 Task: Add Person0000000127 as Team Member of Scrum Project Project0000000064 in Jira. Add Person0000000128 as Team Member of Scrum Project Project0000000064 in Jira. Assign Person0000000125 as Project Lead of Scrum Project Project0000000063 in Jira. Assign Person0000000127 as Project Lead of Scrum Project Project0000000064 in Jira. Create Issue Issue0000000311 in Backlog  in Scrum Project Project0000000063 in Jira
Action: Mouse moved to (249, 68)
Screenshot: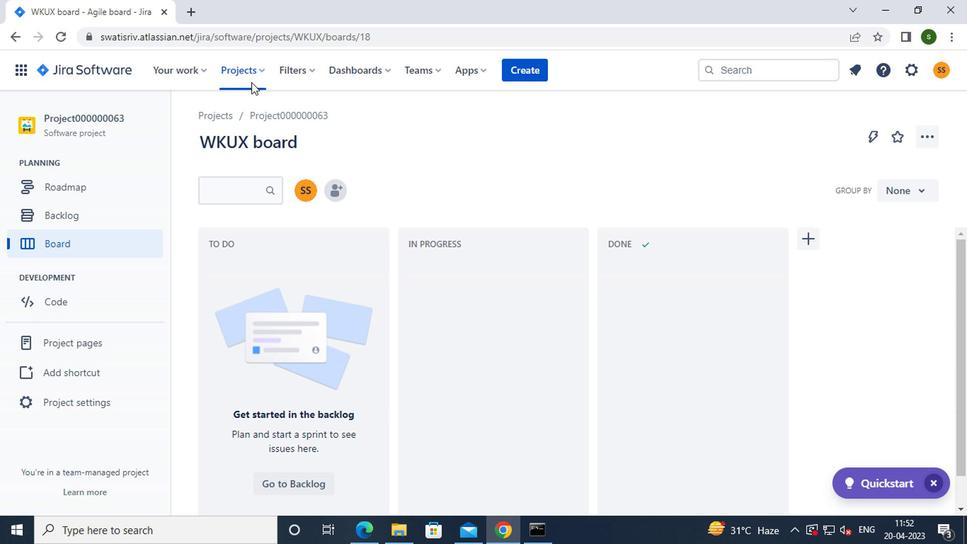 
Action: Mouse pressed left at (249, 68)
Screenshot: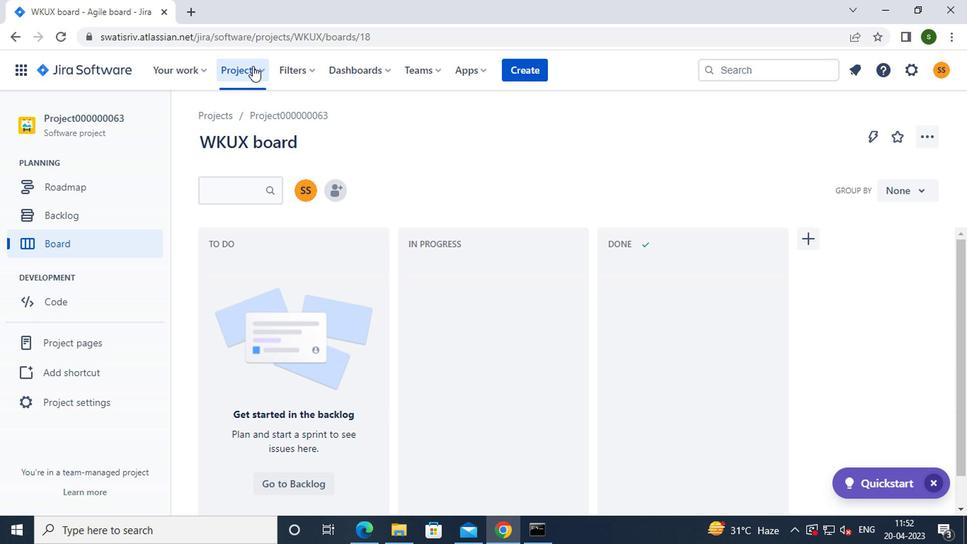 
Action: Mouse moved to (303, 177)
Screenshot: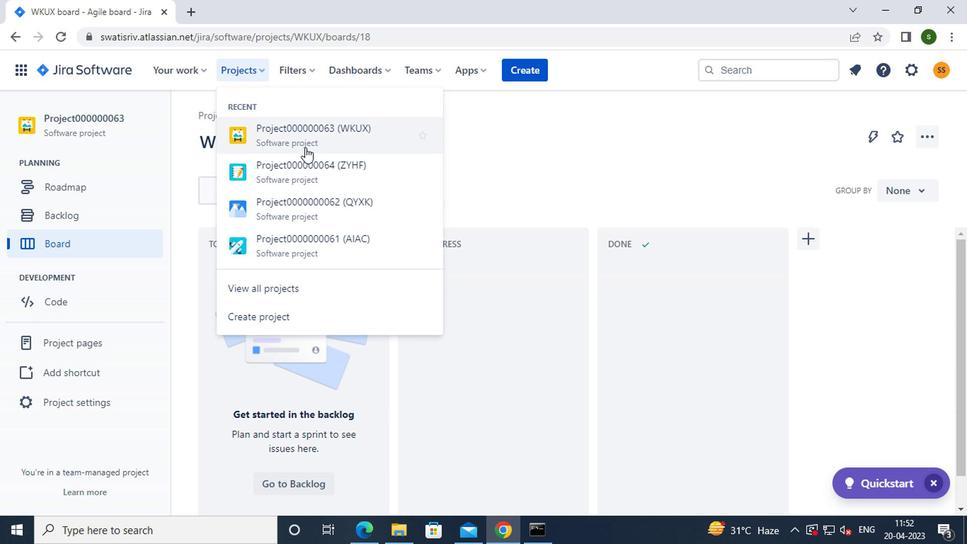 
Action: Mouse pressed left at (303, 177)
Screenshot: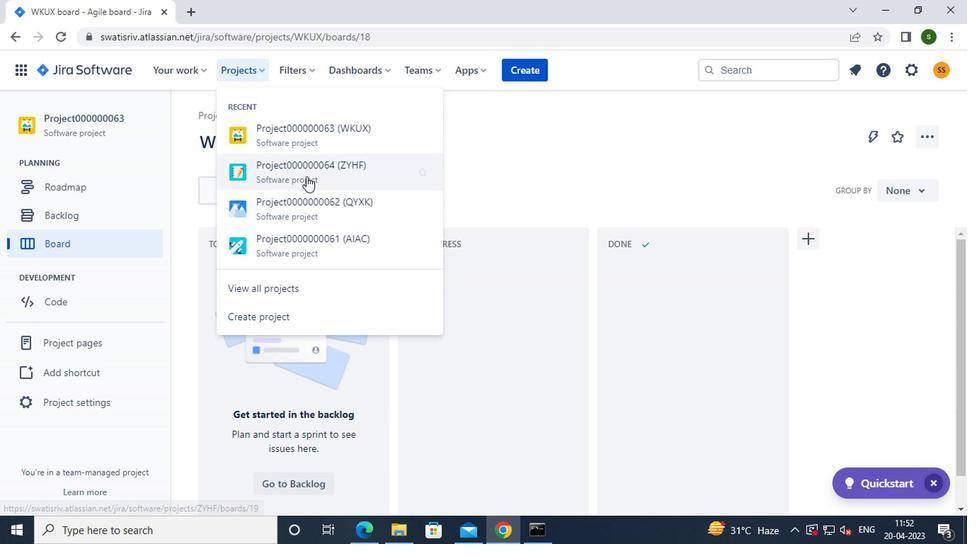 
Action: Mouse moved to (333, 197)
Screenshot: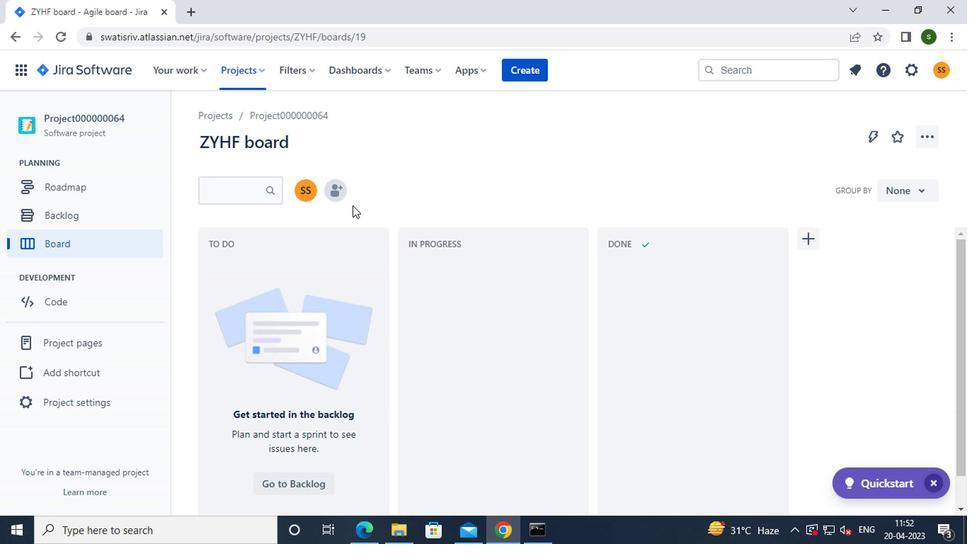 
Action: Mouse pressed left at (333, 197)
Screenshot: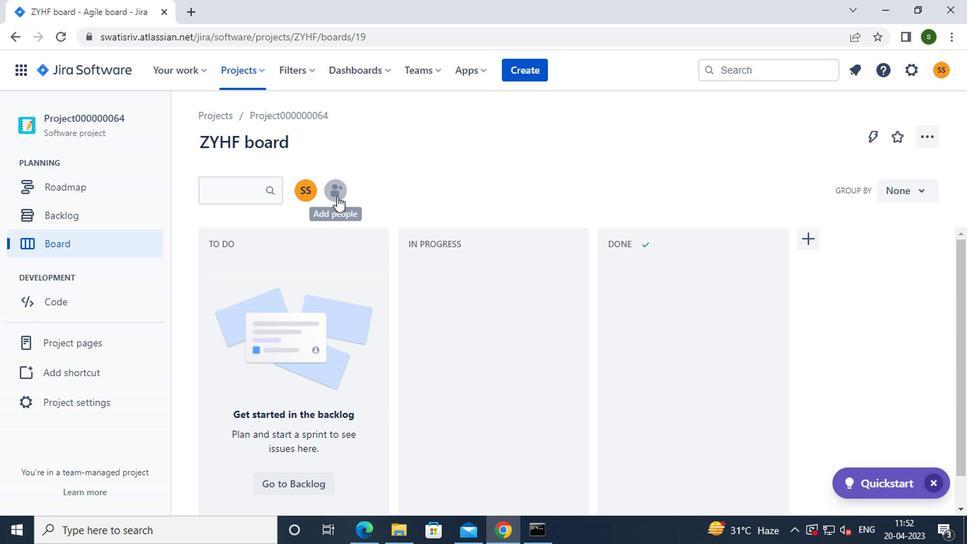 
Action: Mouse moved to (425, 169)
Screenshot: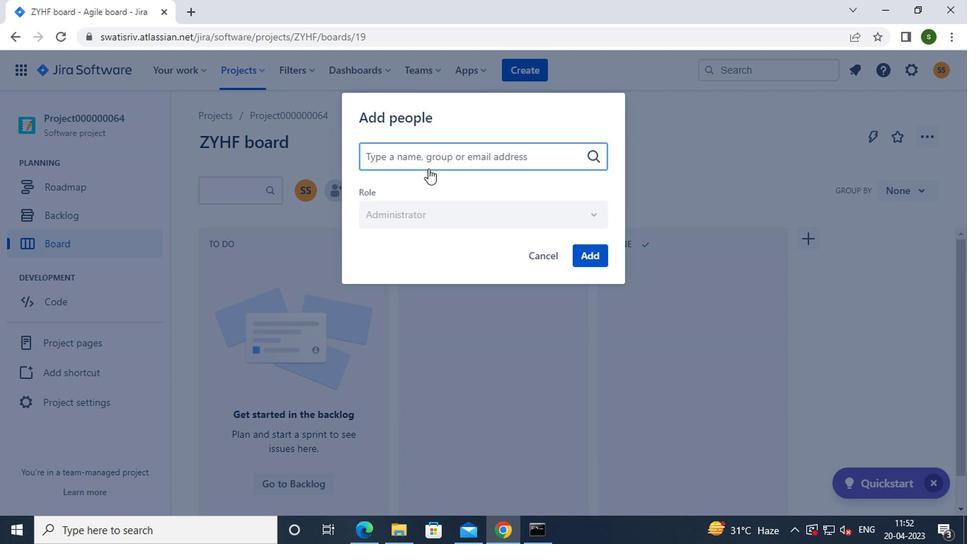 
Action: Key pressed p
Screenshot: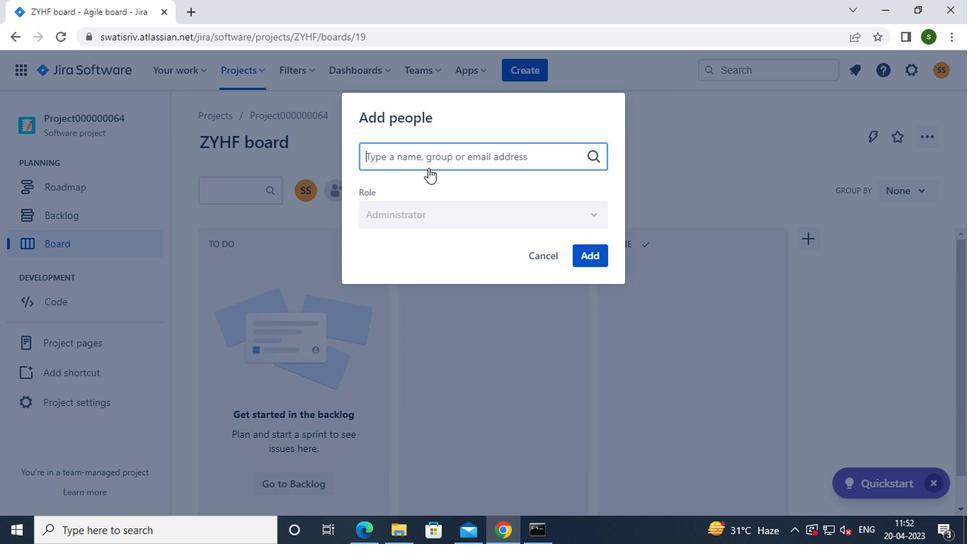 
Action: Mouse moved to (417, 195)
Screenshot: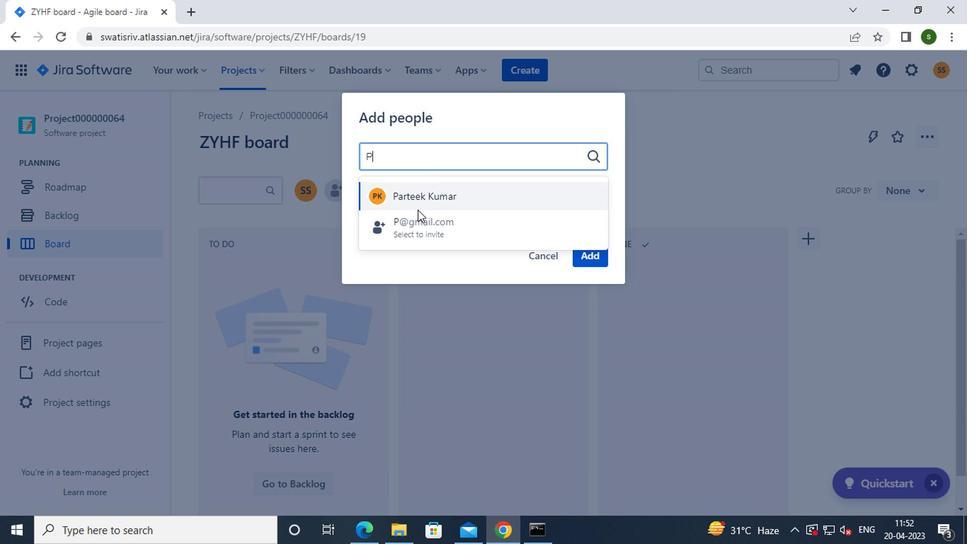 
Action: Mouse pressed left at (417, 195)
Screenshot: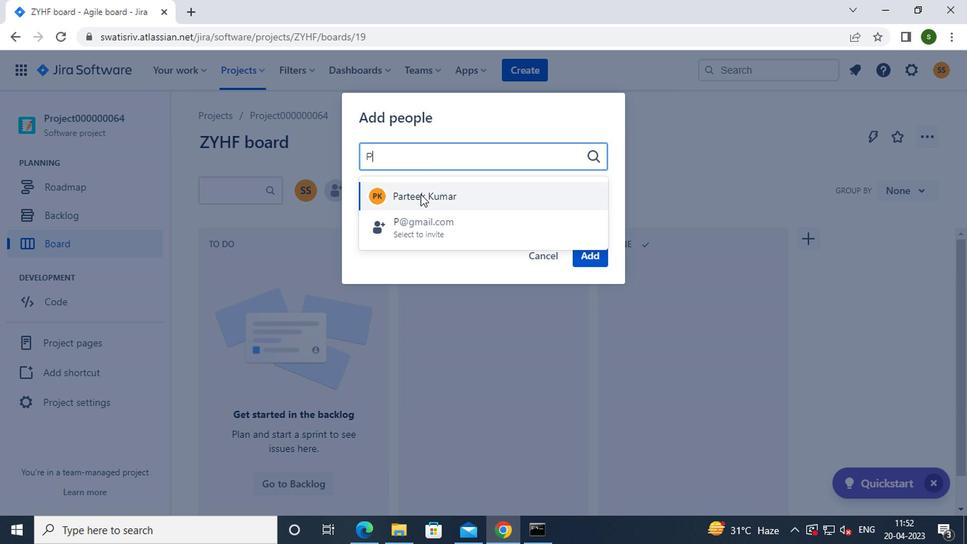 
Action: Mouse moved to (584, 257)
Screenshot: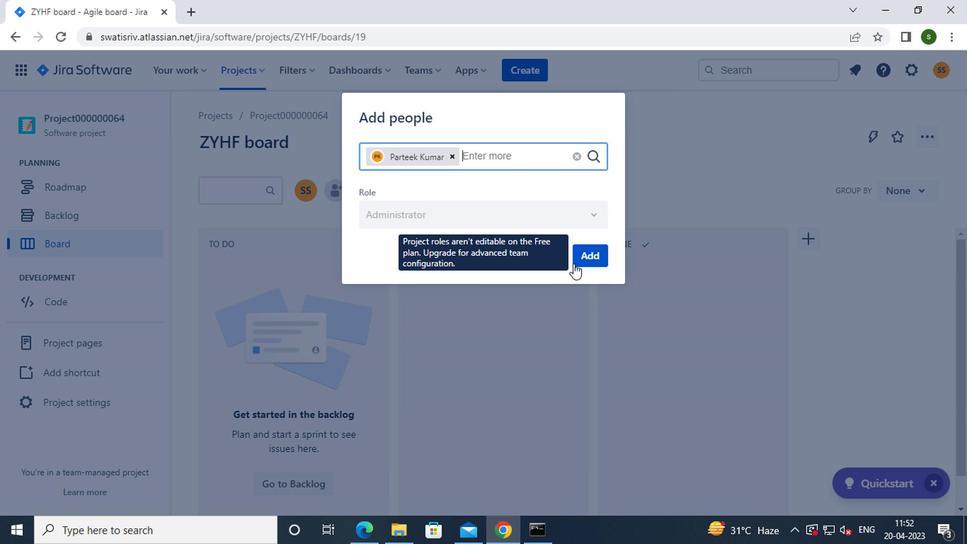 
Action: Mouse pressed left at (584, 257)
Screenshot: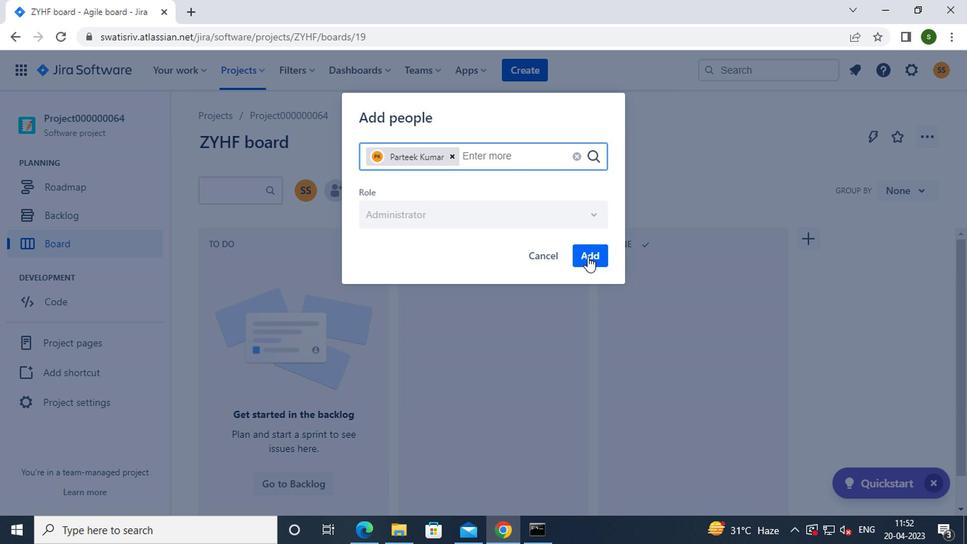 
Action: Mouse moved to (326, 192)
Screenshot: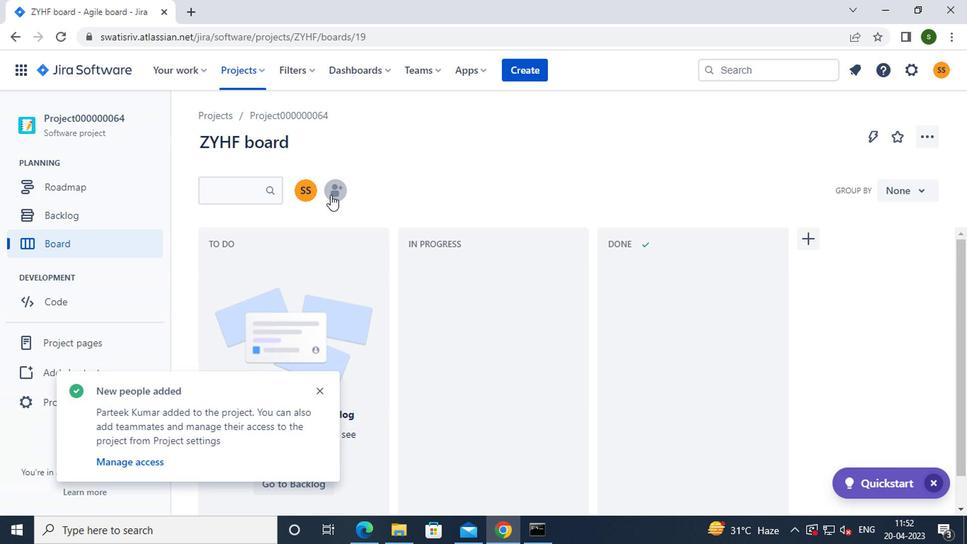 
Action: Mouse pressed left at (326, 192)
Screenshot: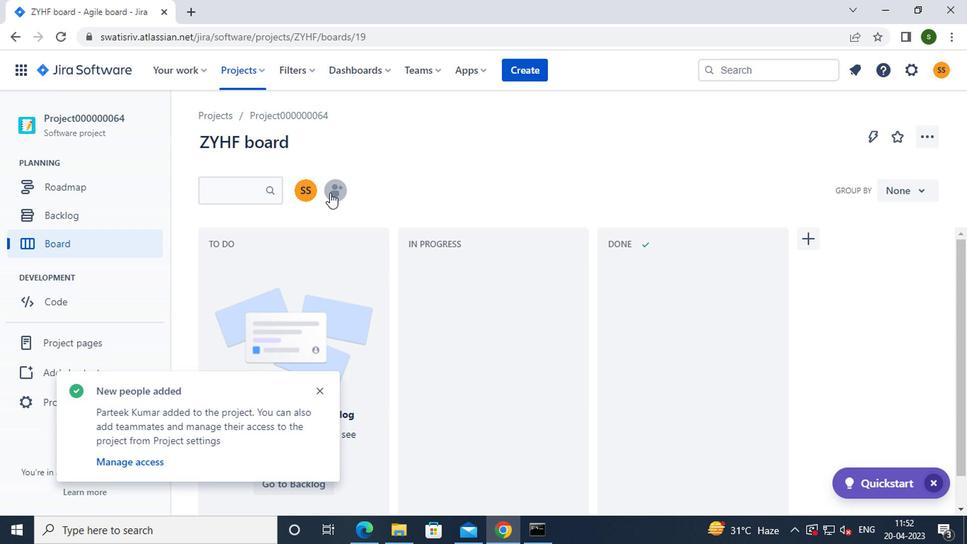 
Action: Mouse moved to (400, 153)
Screenshot: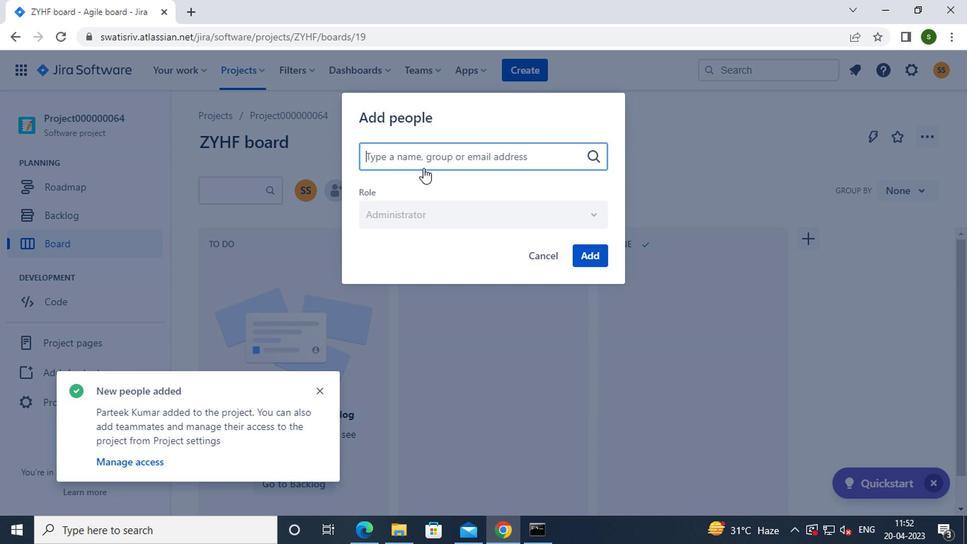 
Action: Mouse pressed left at (400, 153)
Screenshot: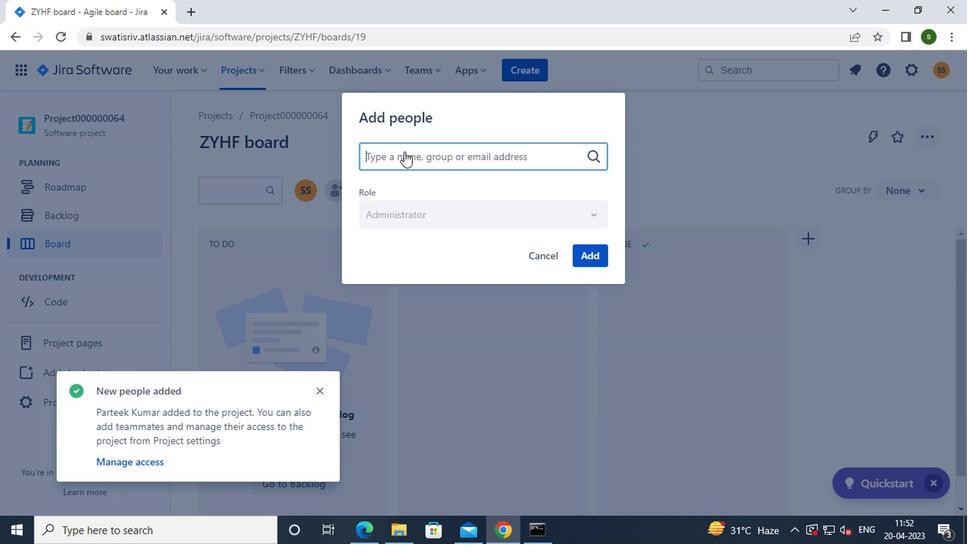 
Action: Mouse moved to (368, 155)
Screenshot: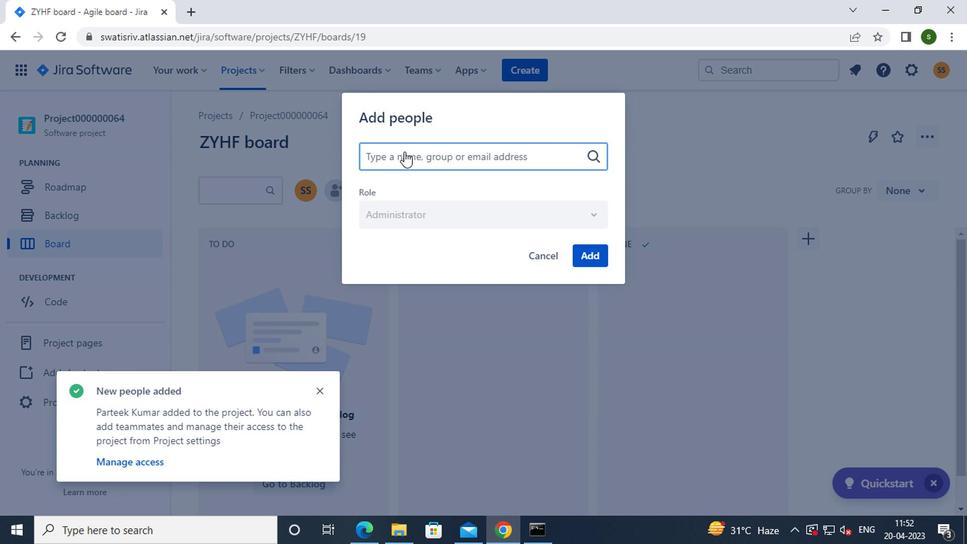 
Action: Key pressed v
Screenshot: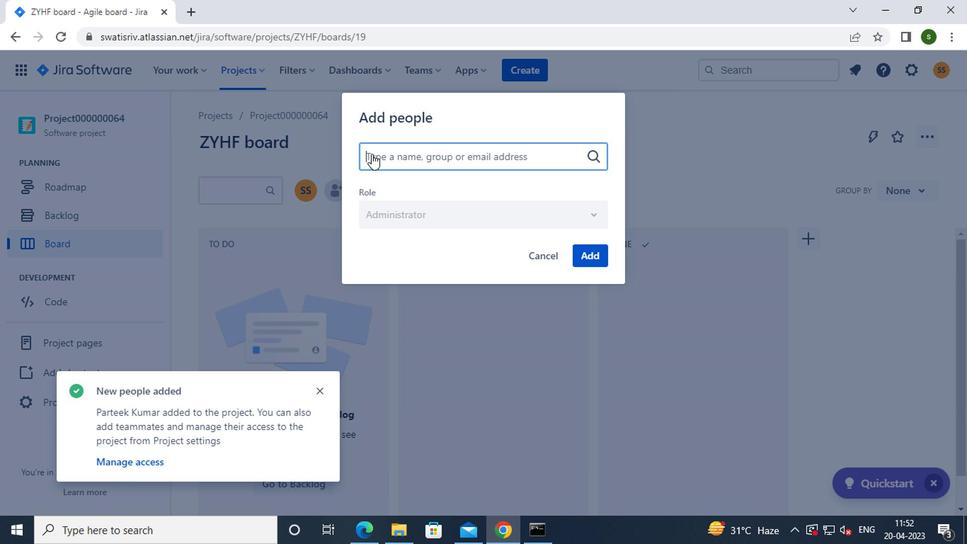 
Action: Mouse moved to (403, 256)
Screenshot: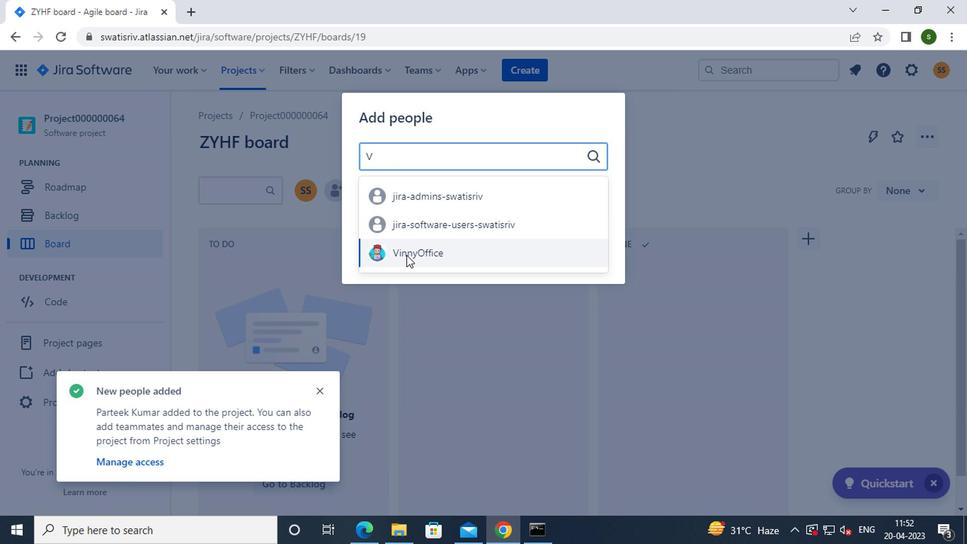 
Action: Mouse pressed left at (403, 256)
Screenshot: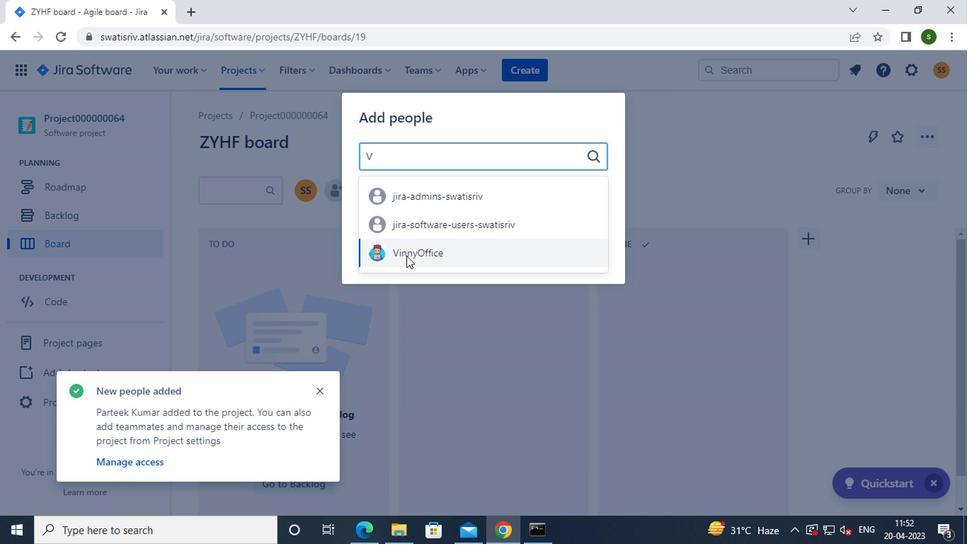 
Action: Mouse moved to (582, 258)
Screenshot: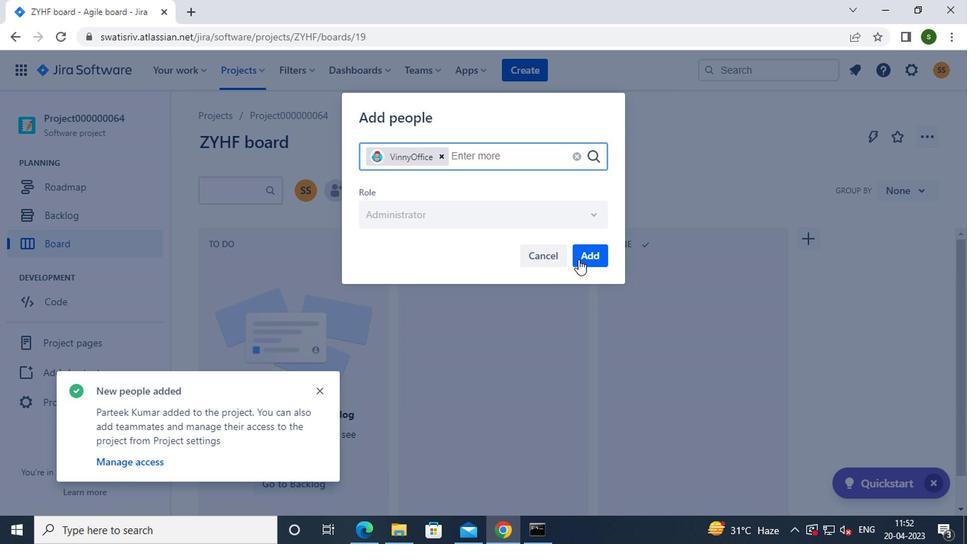 
Action: Mouse pressed left at (582, 258)
Screenshot: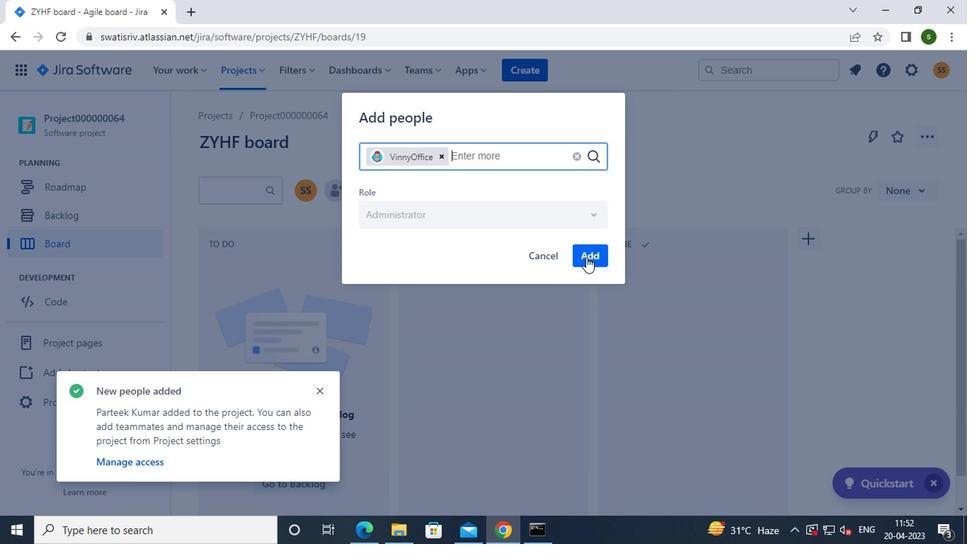 
Action: Mouse moved to (239, 71)
Screenshot: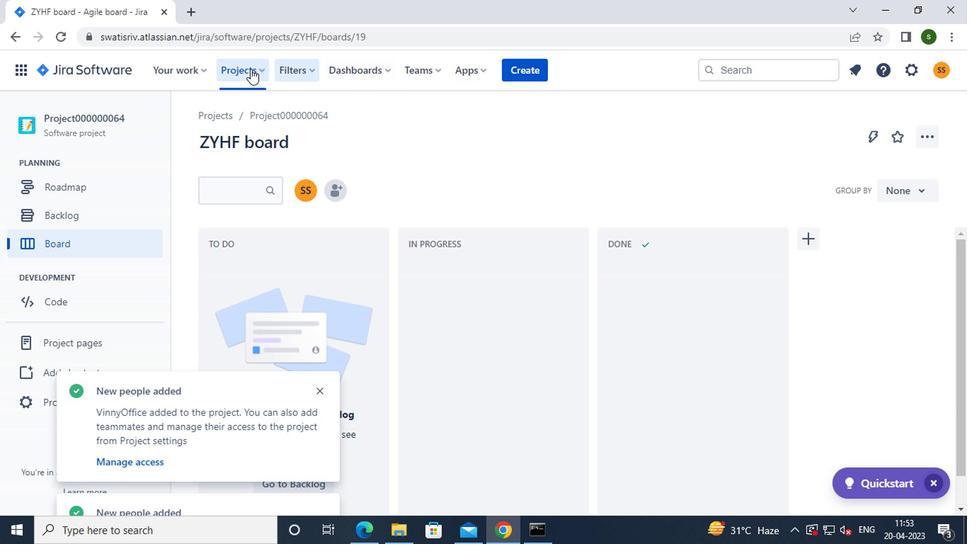 
Action: Mouse pressed left at (239, 71)
Screenshot: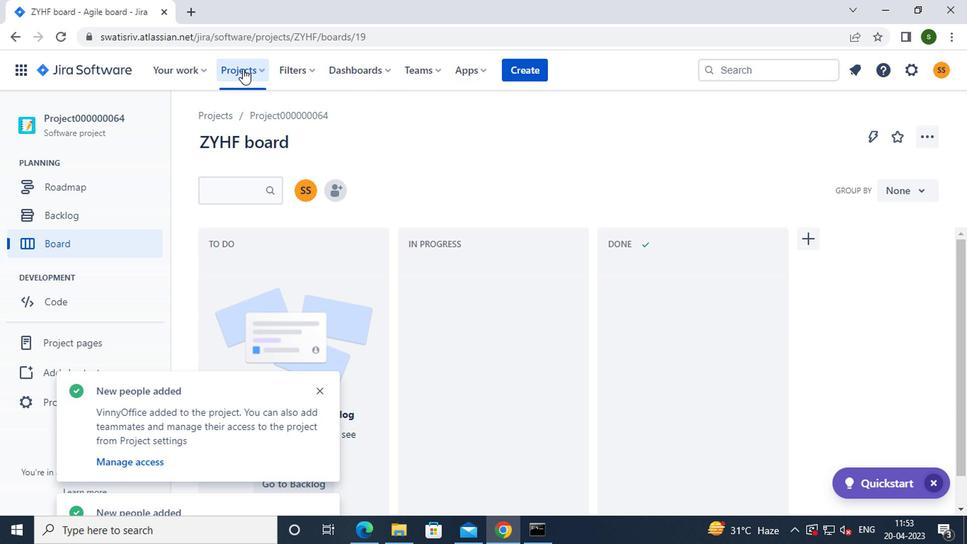 
Action: Mouse moved to (316, 165)
Screenshot: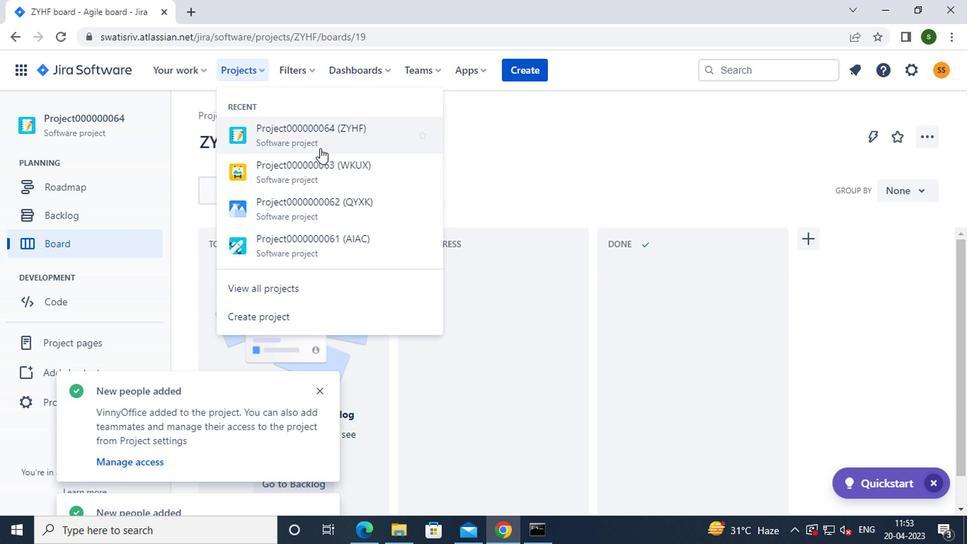 
Action: Mouse pressed left at (316, 165)
Screenshot: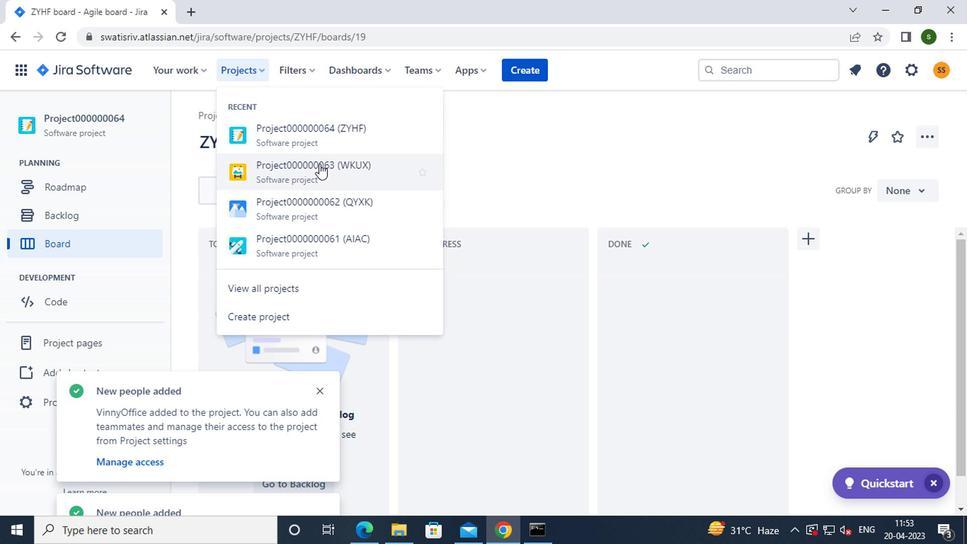 
Action: Mouse moved to (316, 391)
Screenshot: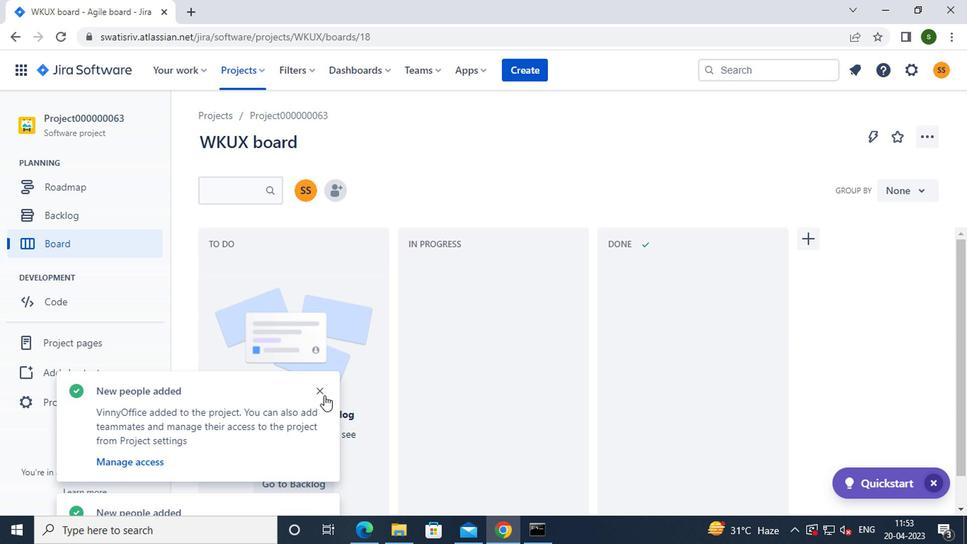 
Action: Mouse pressed left at (316, 391)
Screenshot: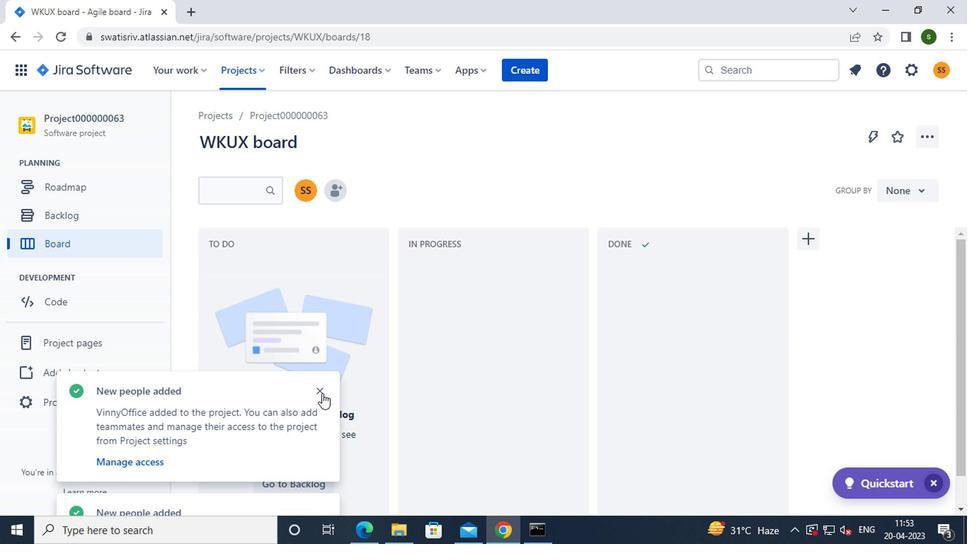 
Action: Mouse pressed left at (316, 391)
Screenshot: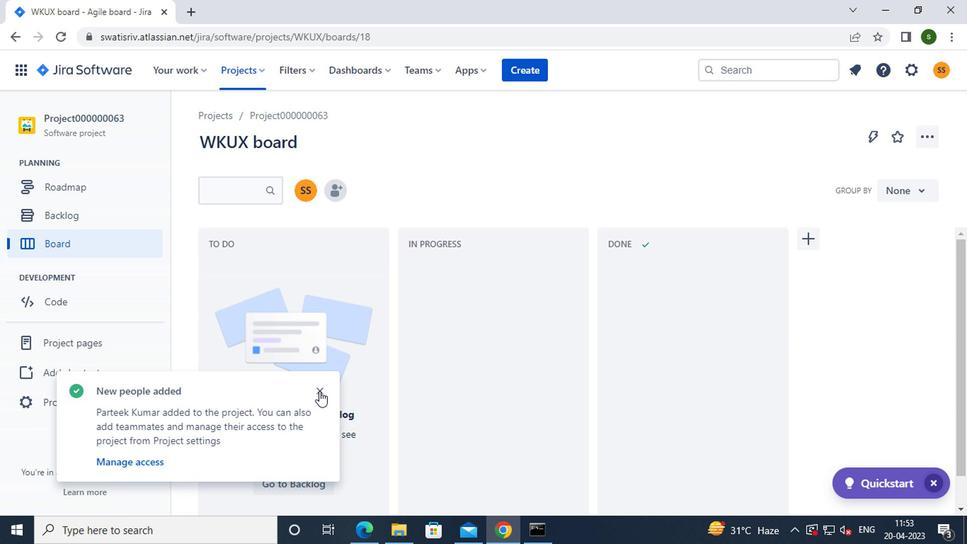
Action: Mouse moved to (97, 397)
Screenshot: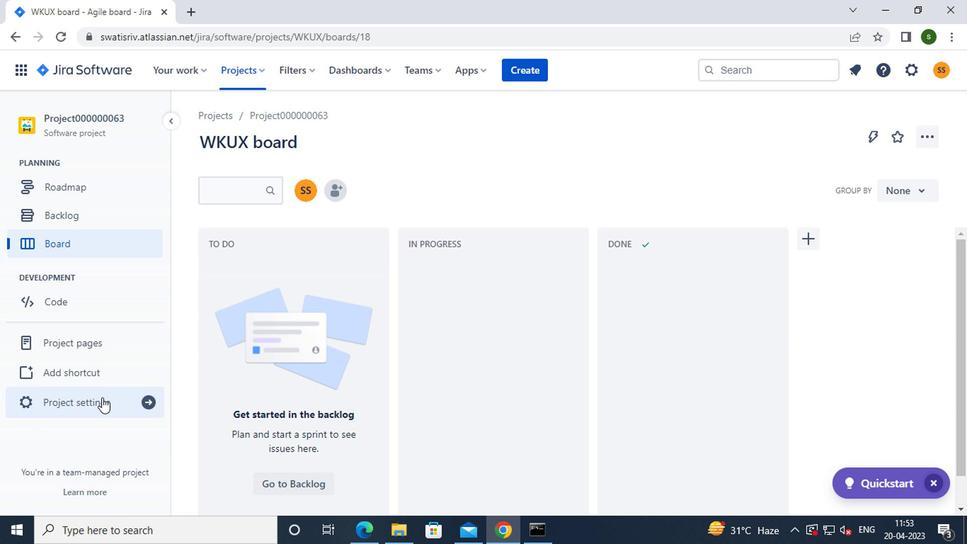 
Action: Mouse pressed left at (97, 397)
Screenshot: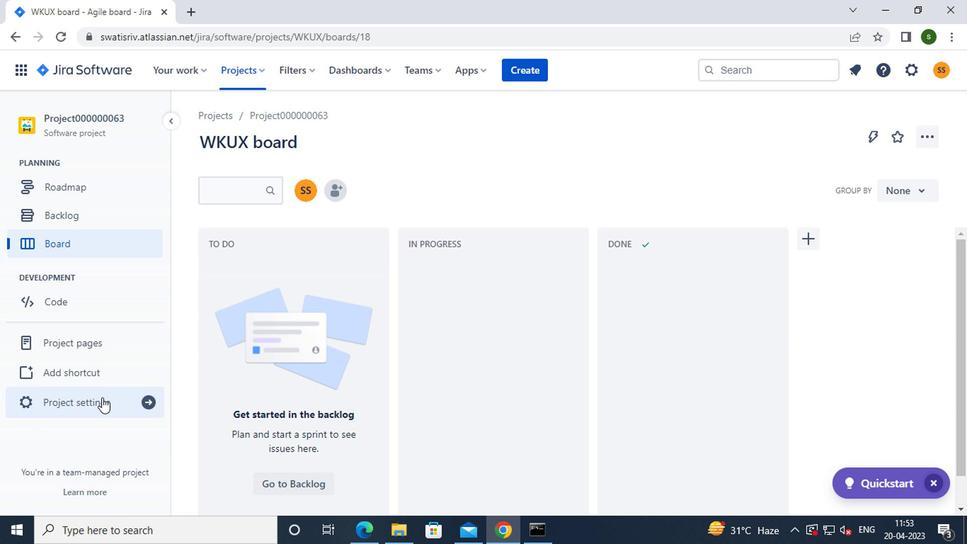 
Action: Mouse moved to (555, 390)
Screenshot: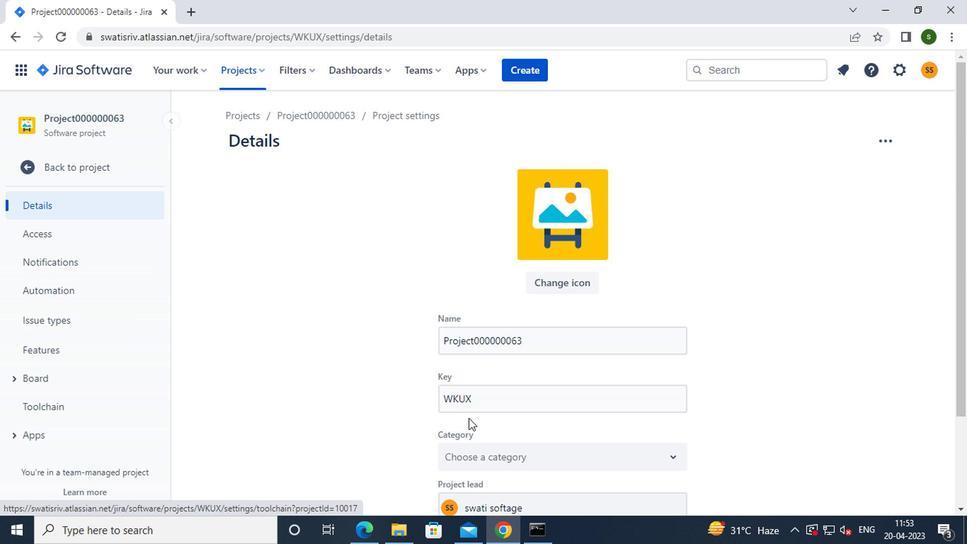 
Action: Mouse scrolled (555, 389) with delta (0, 0)
Screenshot: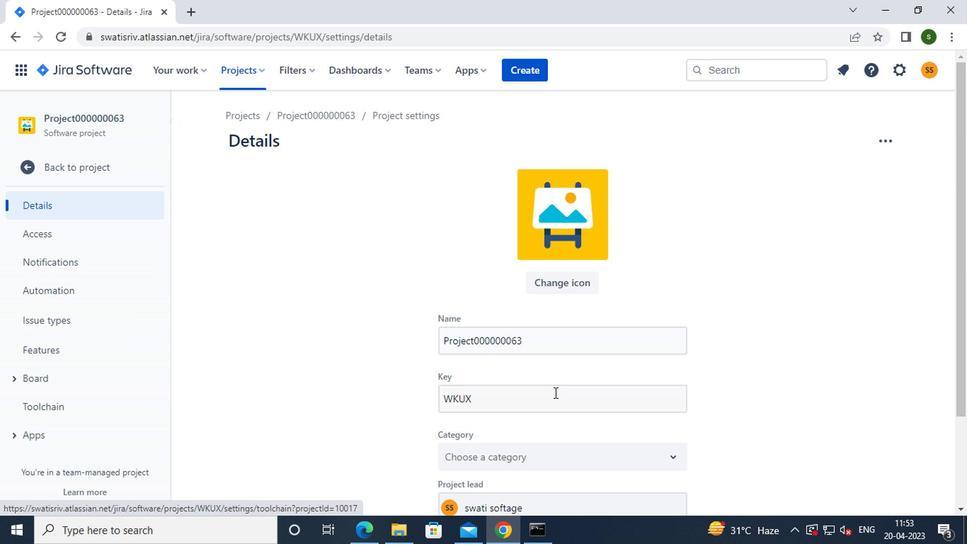 
Action: Mouse scrolled (555, 389) with delta (0, 0)
Screenshot: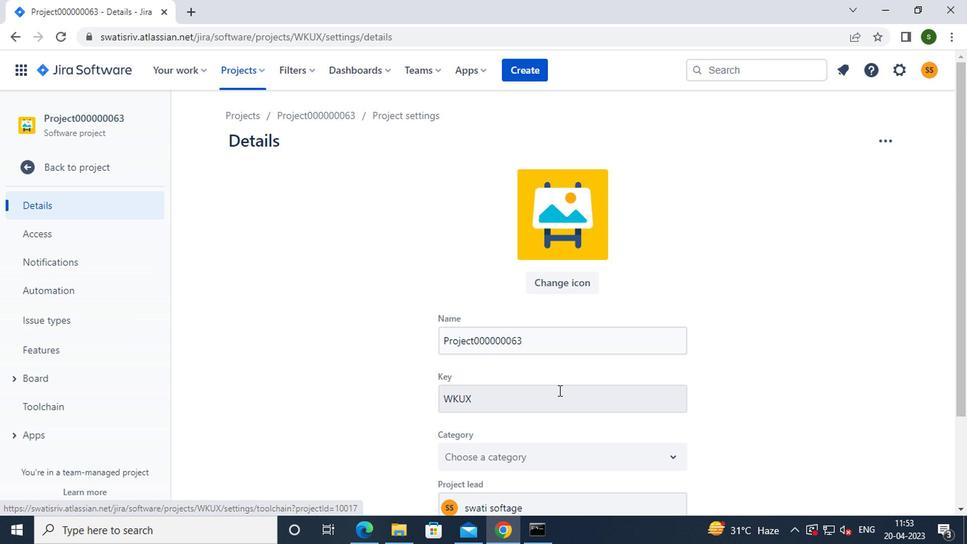
Action: Mouse moved to (524, 395)
Screenshot: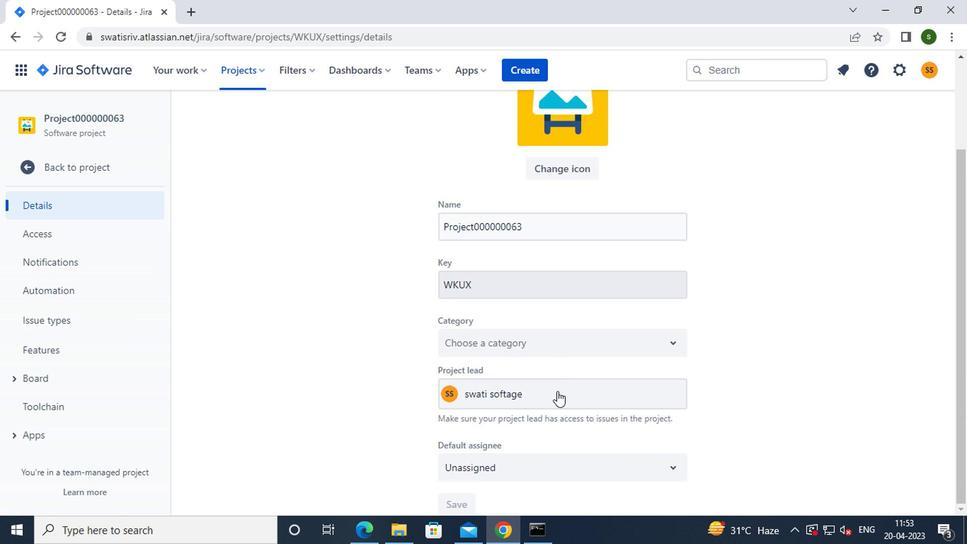 
Action: Mouse pressed left at (524, 395)
Screenshot: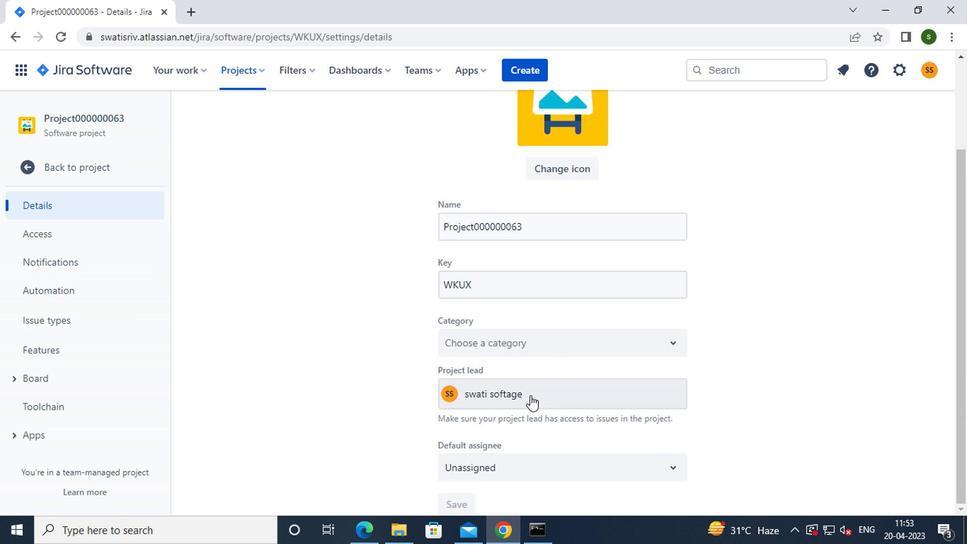 
Action: Mouse moved to (516, 225)
Screenshot: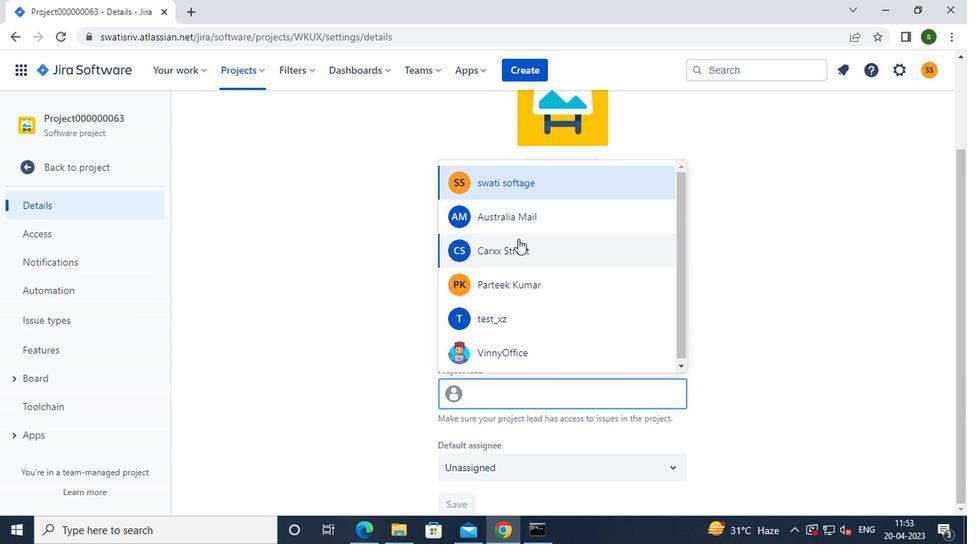 
Action: Mouse pressed left at (516, 225)
Screenshot: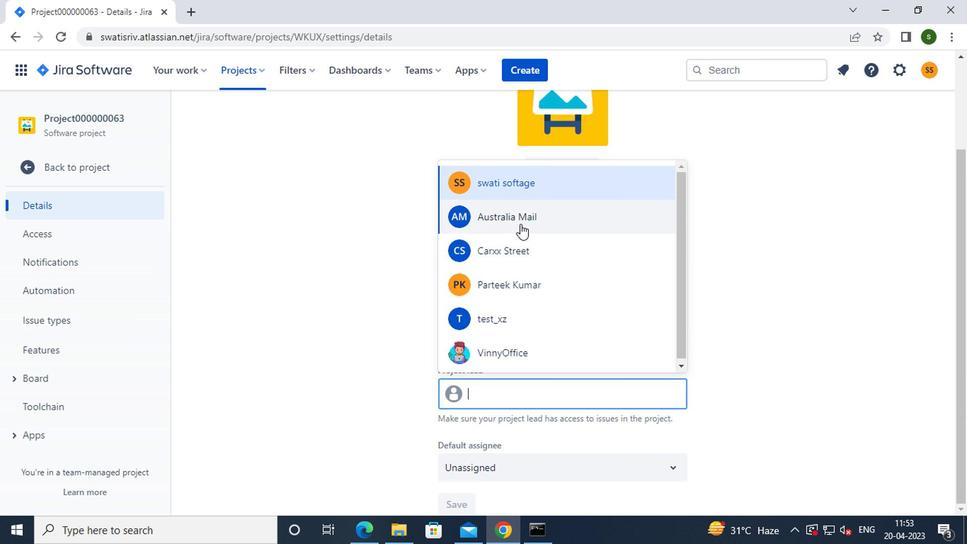 
Action: Mouse moved to (696, 375)
Screenshot: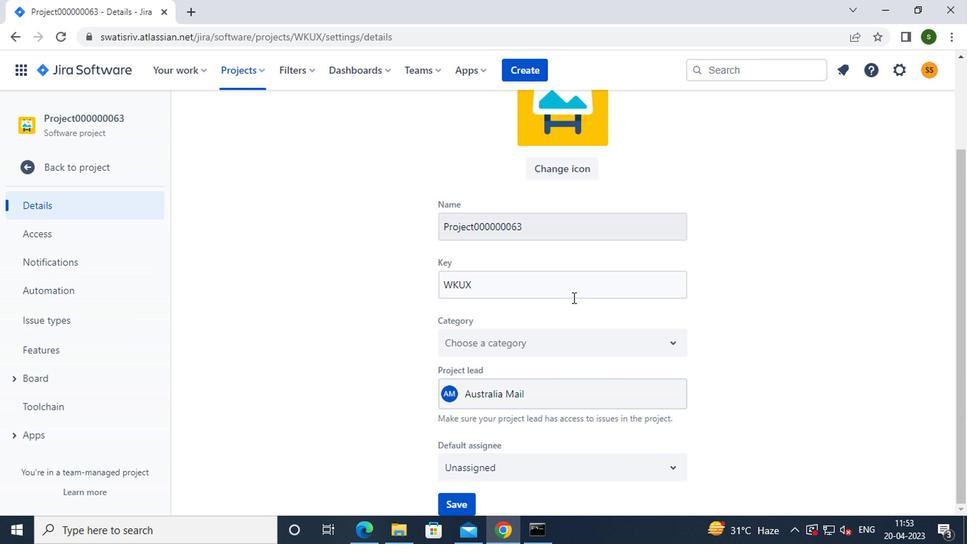 
Action: Mouse scrolled (696, 375) with delta (0, 0)
Screenshot: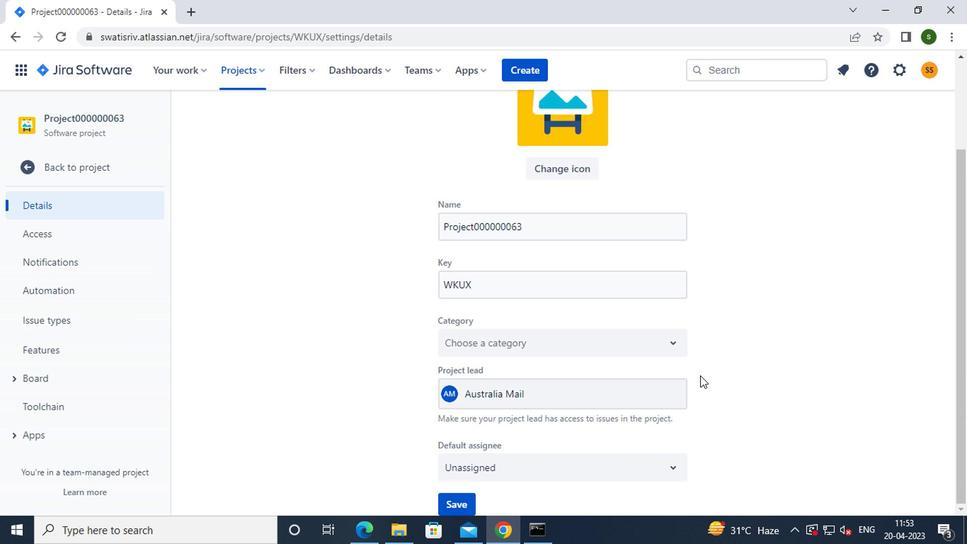 
Action: Mouse scrolled (696, 375) with delta (0, 0)
Screenshot: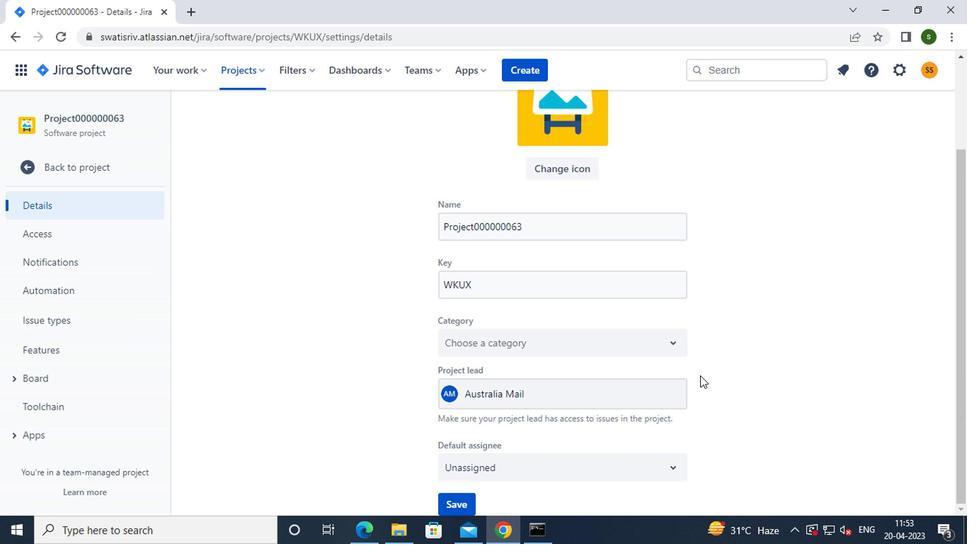 
Action: Mouse moved to (449, 496)
Screenshot: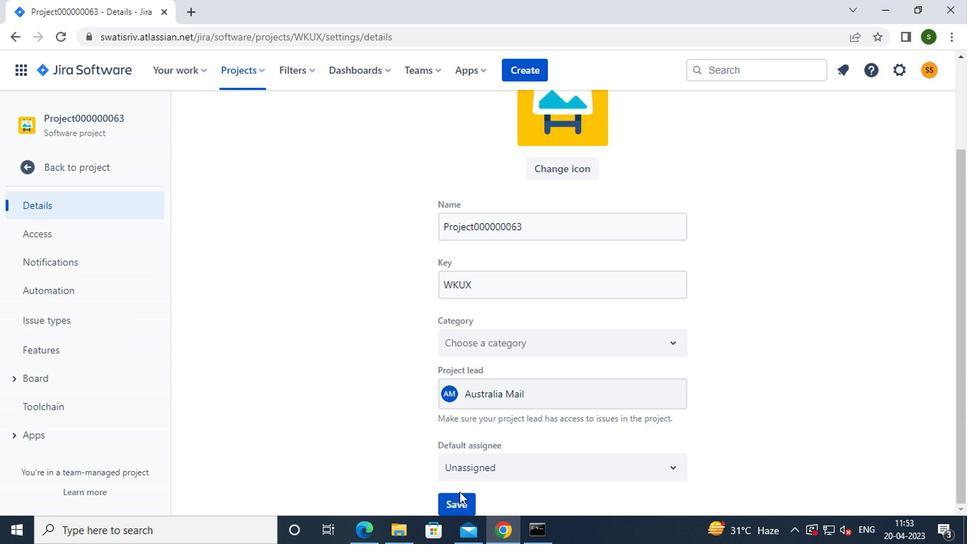 
Action: Mouse pressed left at (449, 496)
Screenshot: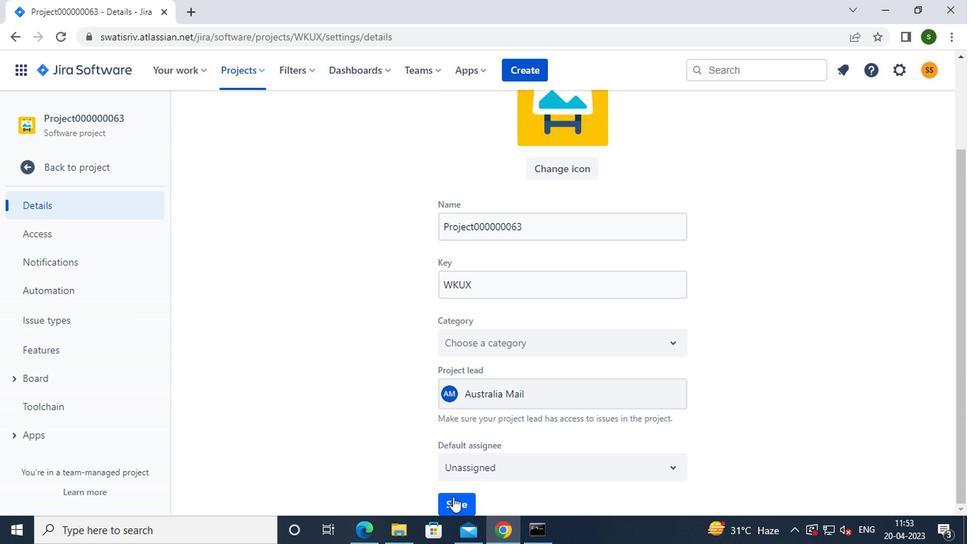 
Action: Mouse moved to (314, 439)
Screenshot: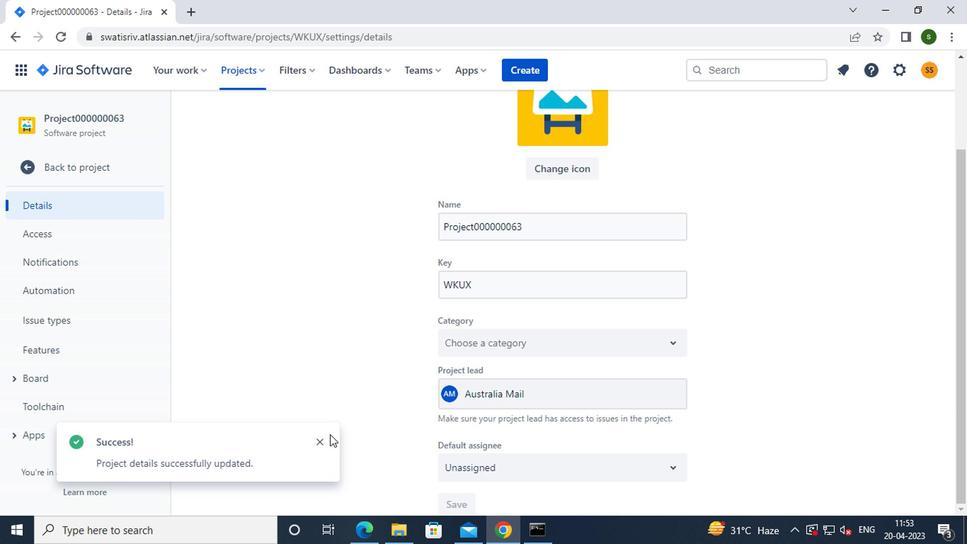 
Action: Mouse pressed left at (314, 439)
Screenshot: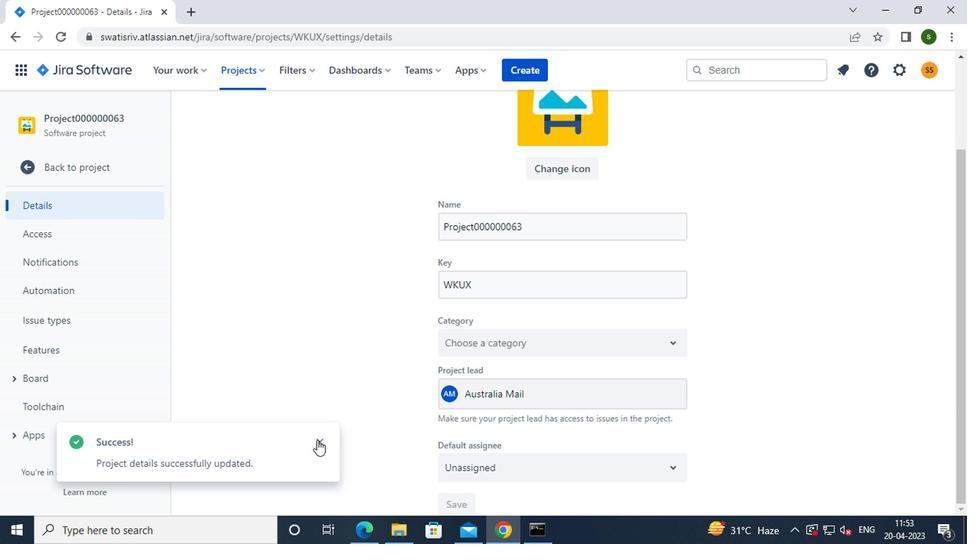 
Action: Mouse moved to (239, 73)
Screenshot: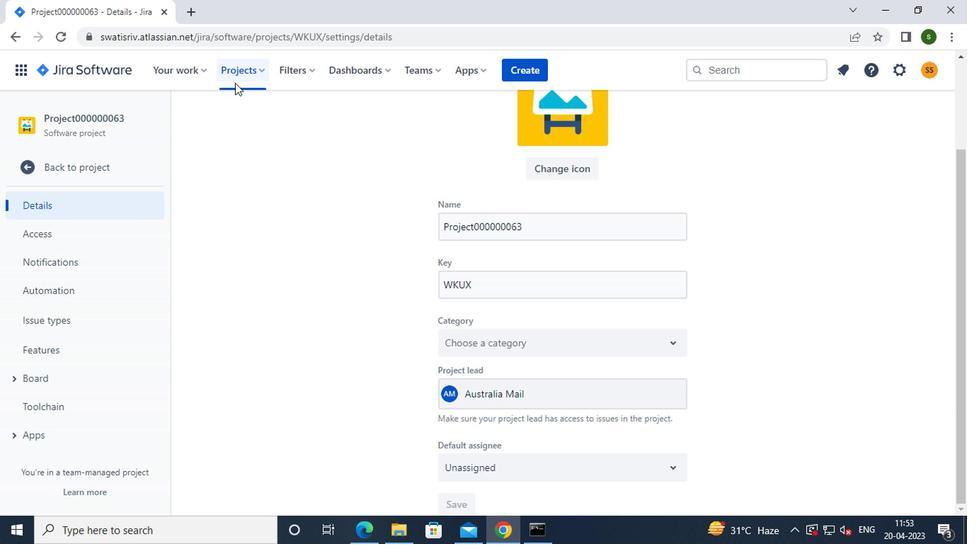 
Action: Mouse pressed left at (239, 73)
Screenshot: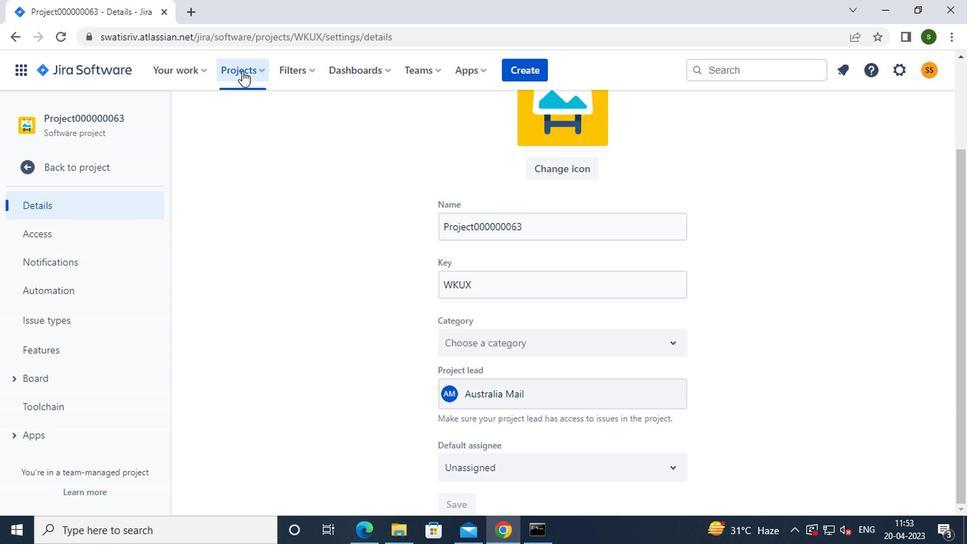 
Action: Mouse moved to (281, 172)
Screenshot: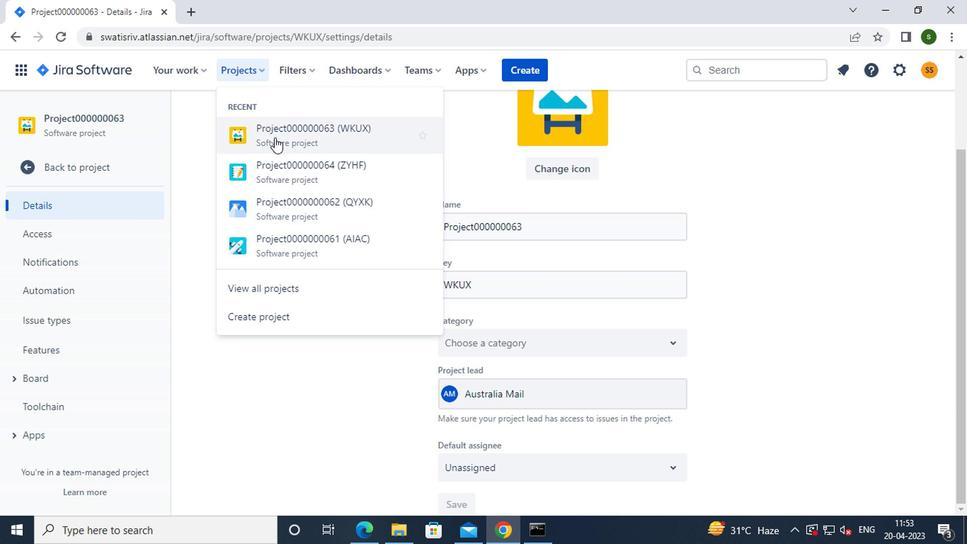 
Action: Mouse pressed left at (281, 172)
Screenshot: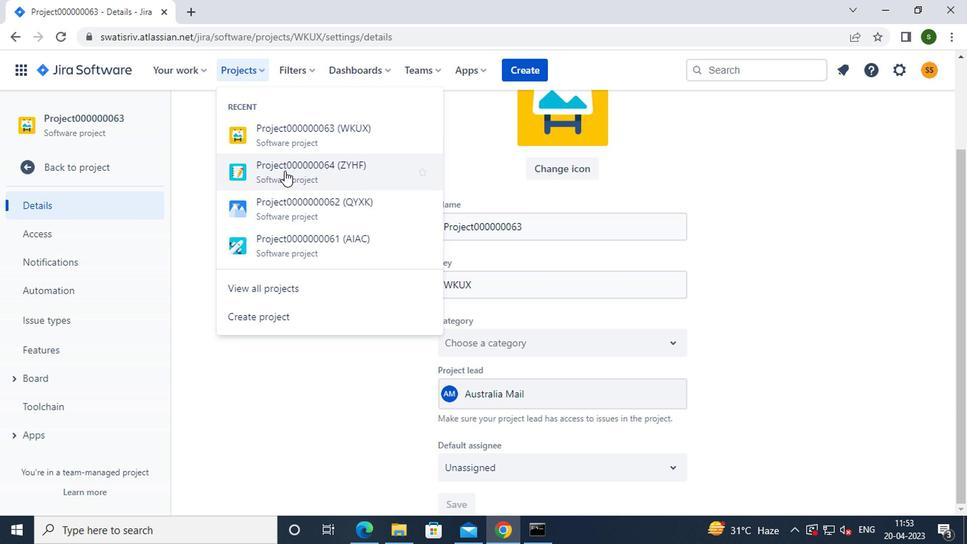 
Action: Mouse moved to (65, 410)
Screenshot: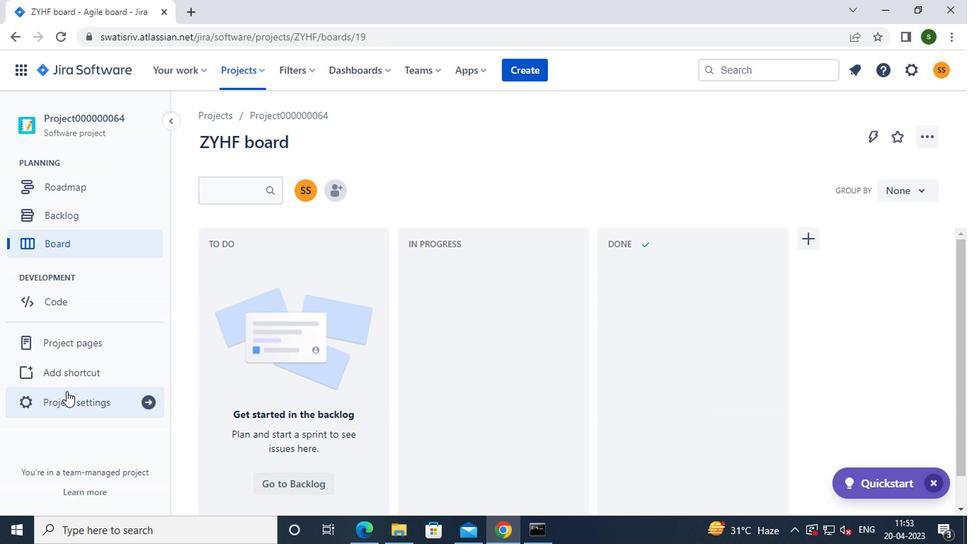 
Action: Mouse pressed left at (65, 410)
Screenshot: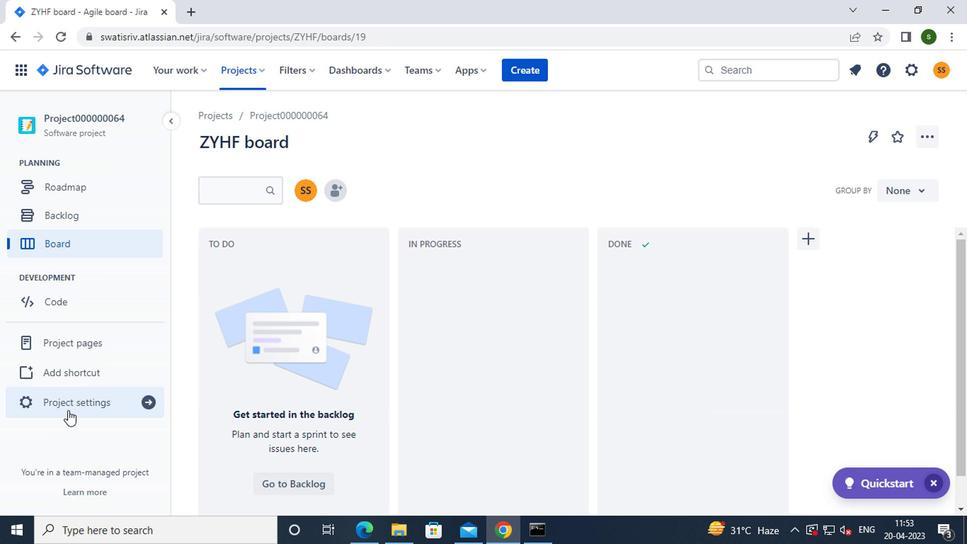 
Action: Mouse moved to (611, 325)
Screenshot: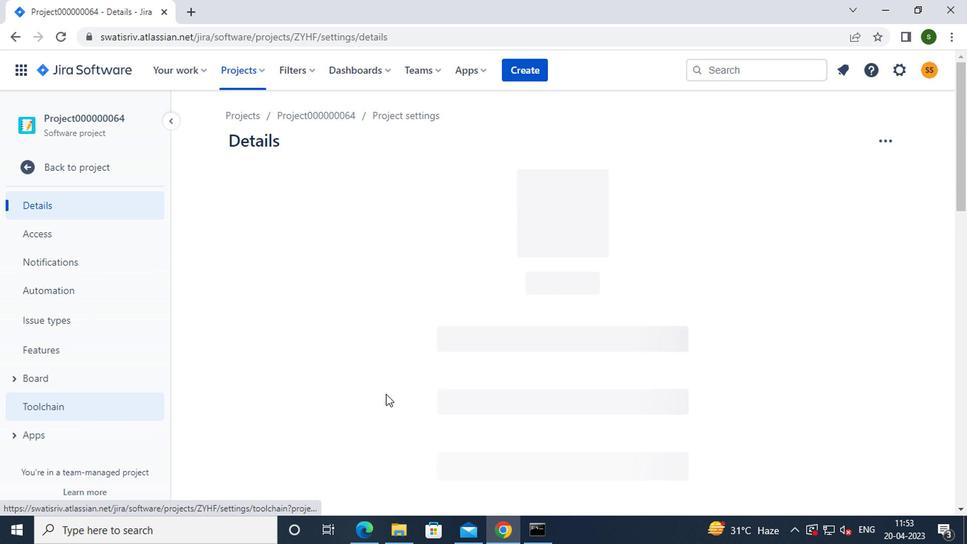 
Action: Mouse scrolled (611, 324) with delta (0, -1)
Screenshot: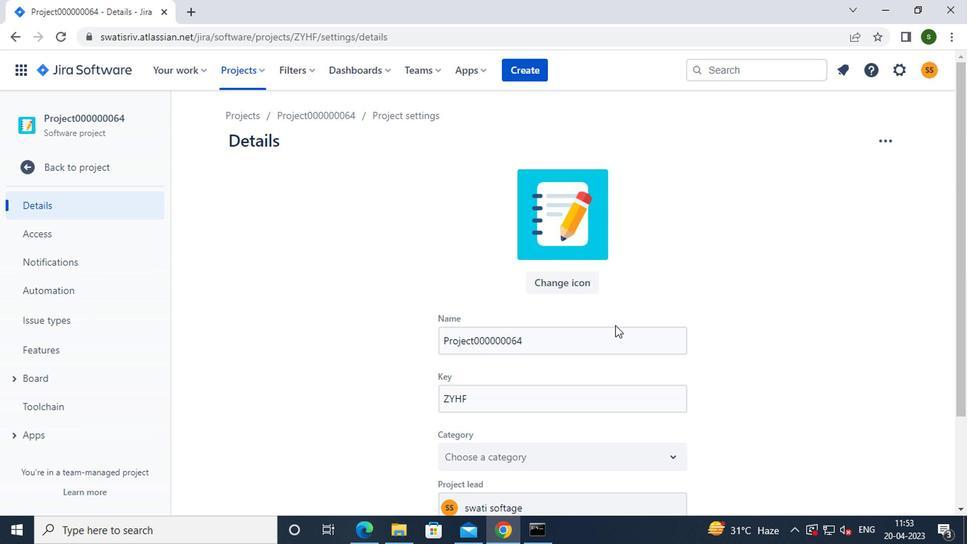 
Action: Mouse scrolled (611, 324) with delta (0, -1)
Screenshot: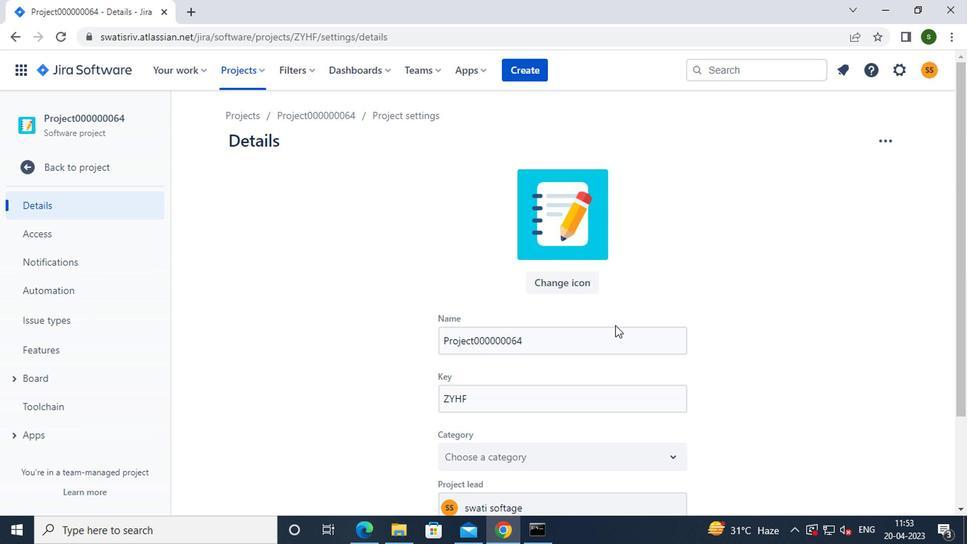 
Action: Mouse moved to (535, 386)
Screenshot: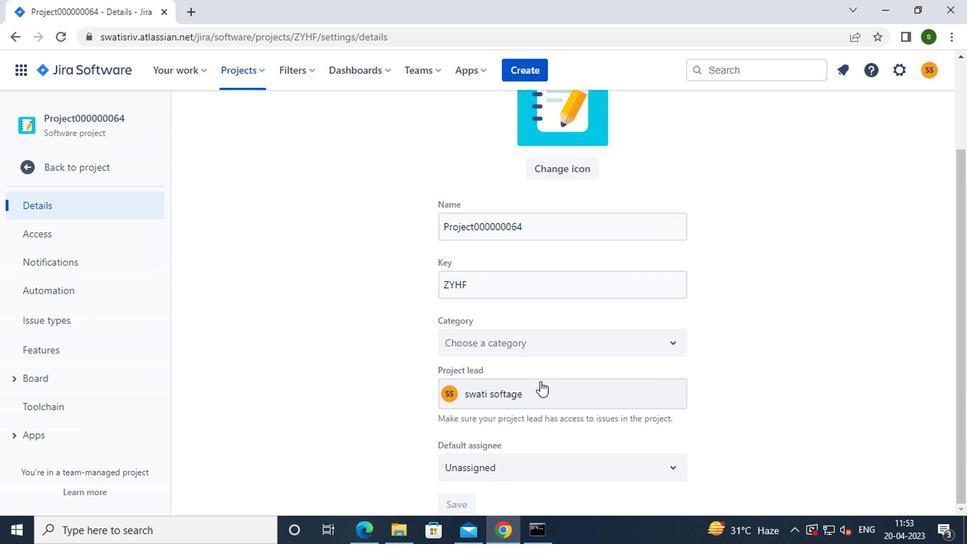 
Action: Mouse pressed left at (535, 386)
Screenshot: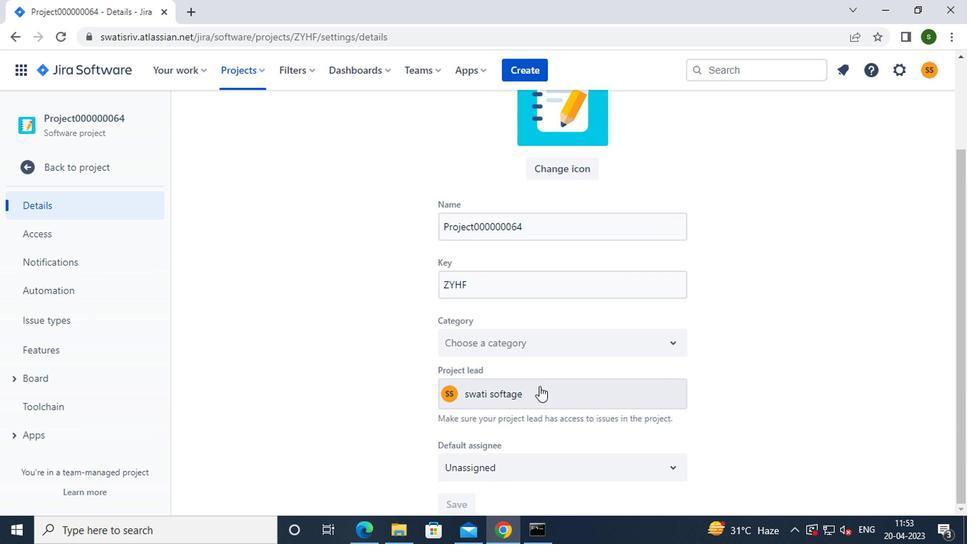 
Action: Mouse moved to (526, 285)
Screenshot: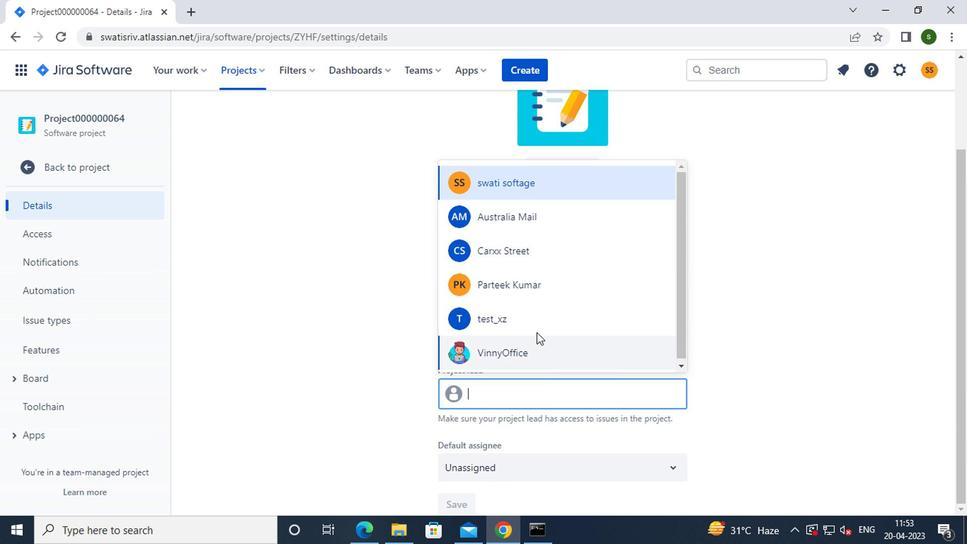 
Action: Mouse pressed left at (526, 285)
Screenshot: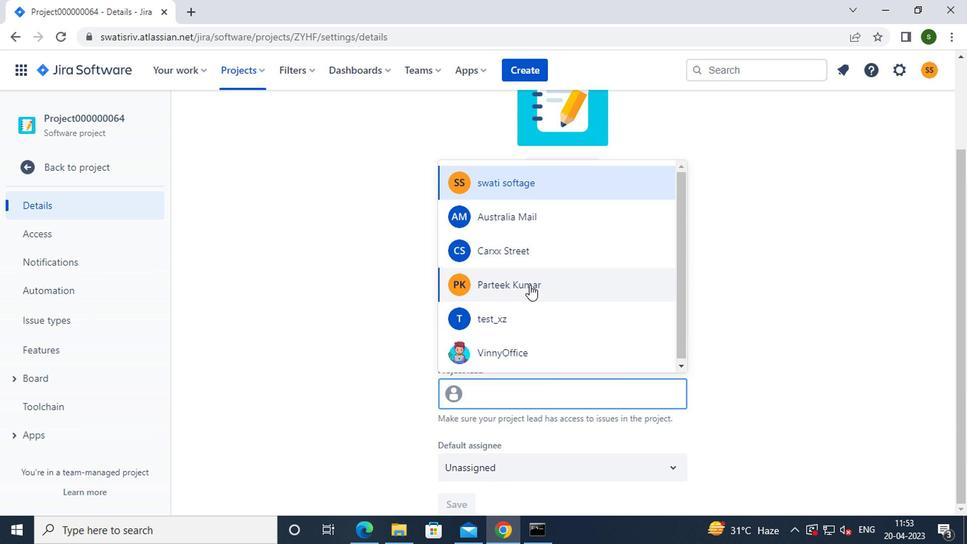 
Action: Mouse moved to (567, 363)
Screenshot: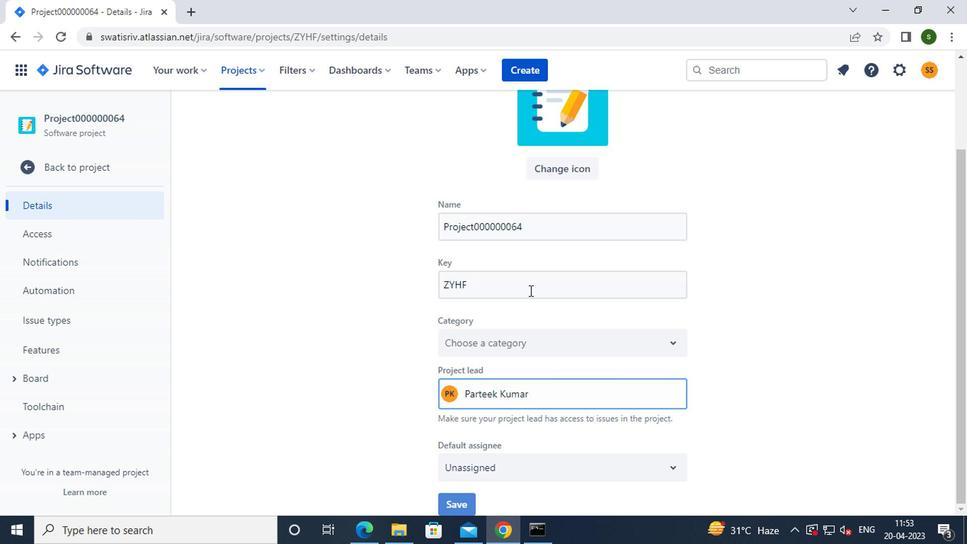 
Action: Mouse scrolled (567, 362) with delta (0, -1)
Screenshot: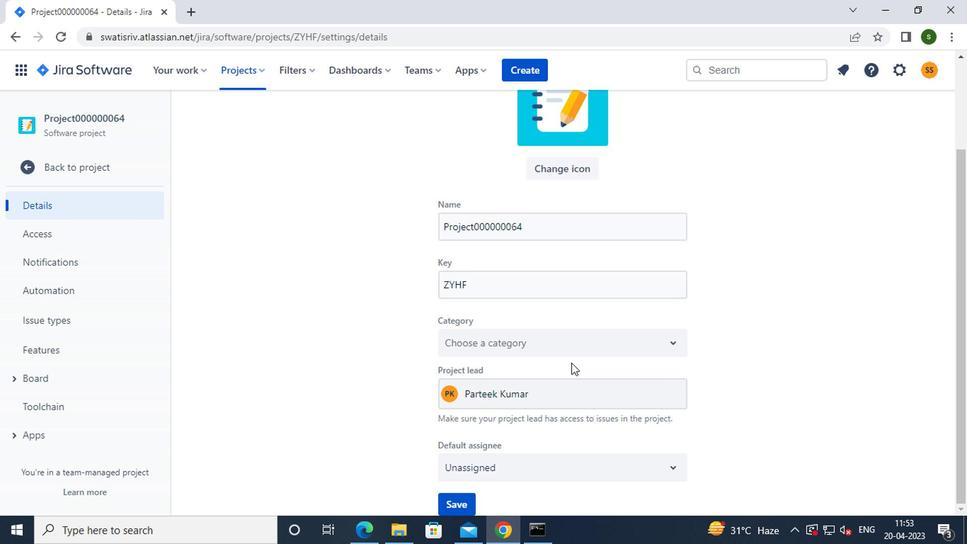
Action: Mouse moved to (446, 500)
Screenshot: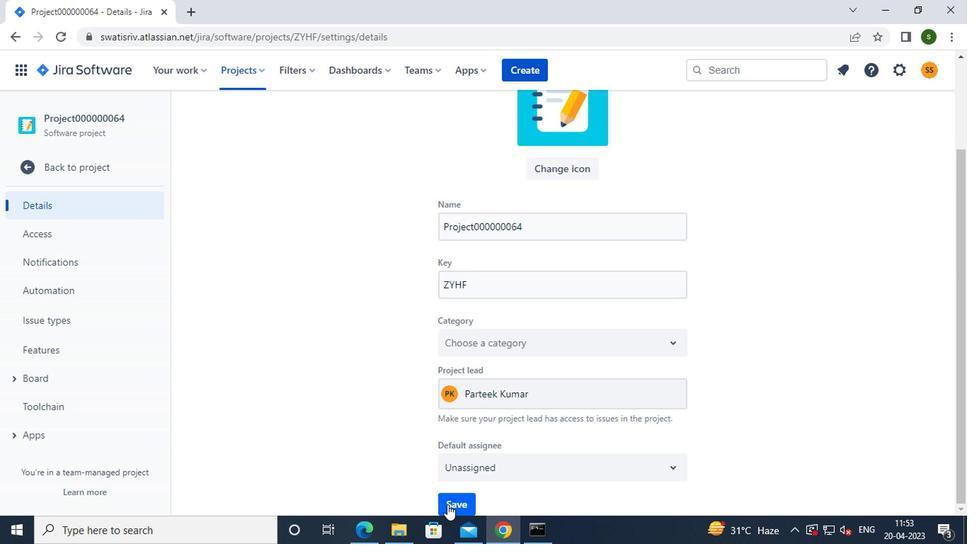 
Action: Mouse pressed left at (446, 500)
Screenshot: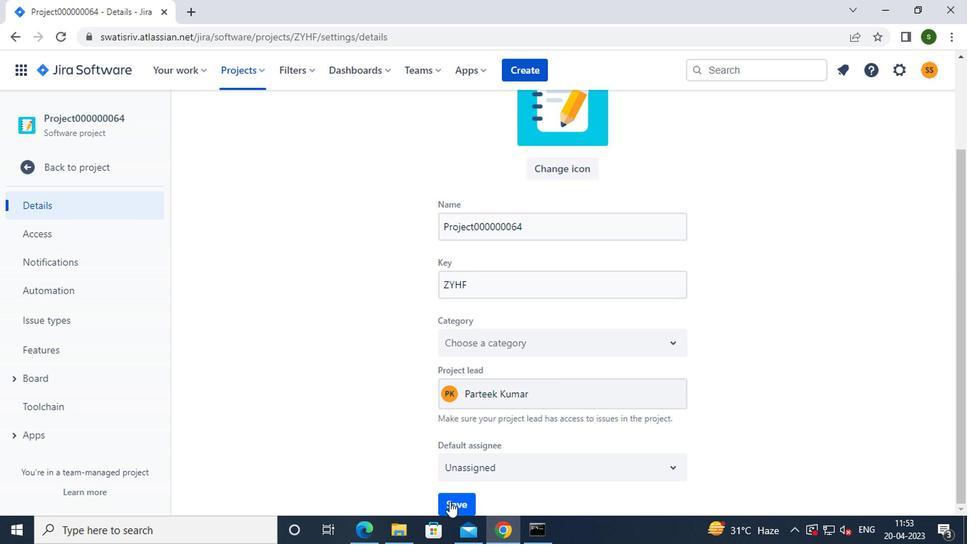 
Action: Mouse moved to (228, 74)
Screenshot: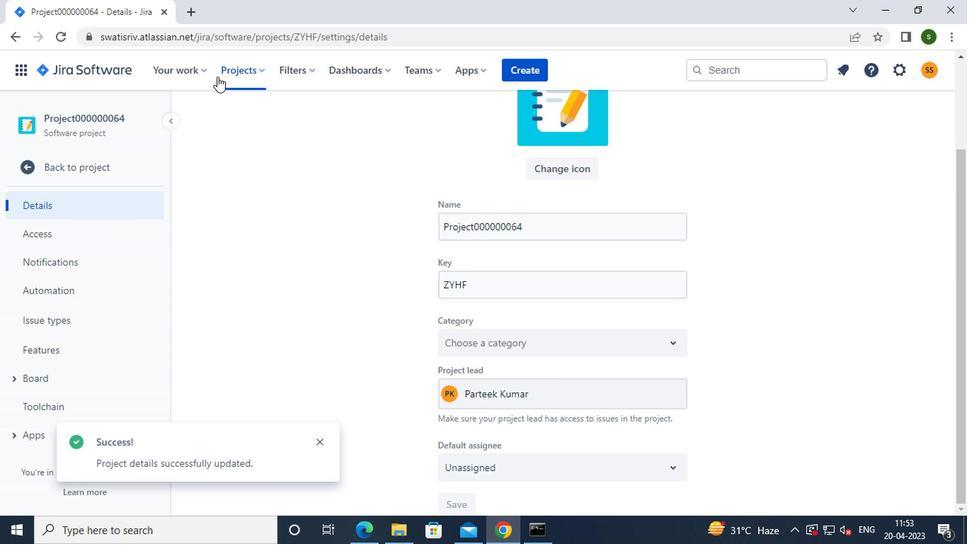 
Action: Mouse pressed left at (228, 74)
Screenshot: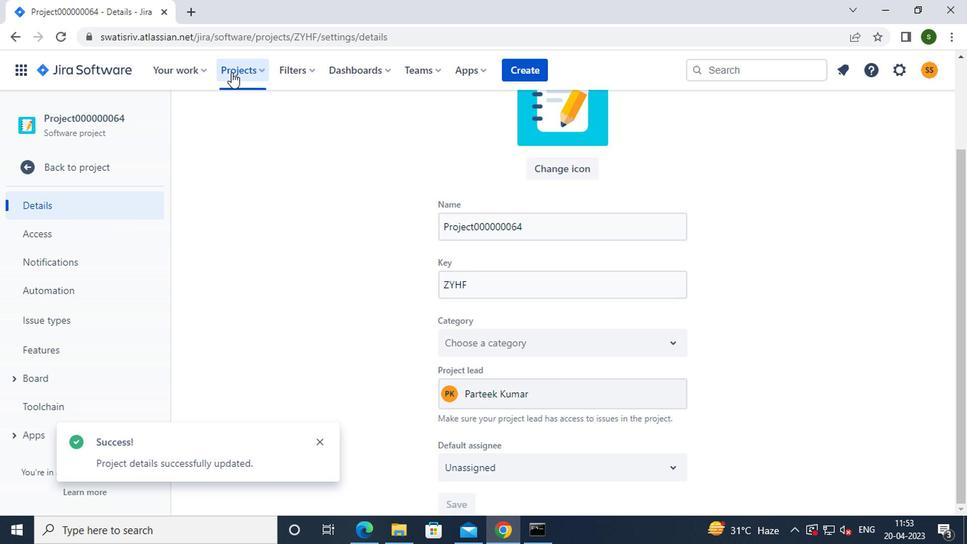 
Action: Mouse moved to (265, 167)
Screenshot: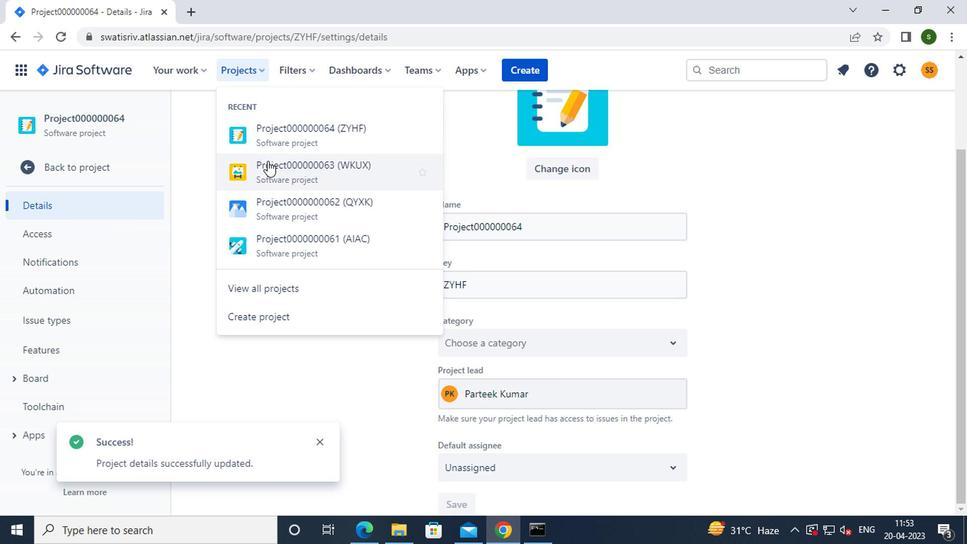 
Action: Mouse pressed left at (265, 167)
Screenshot: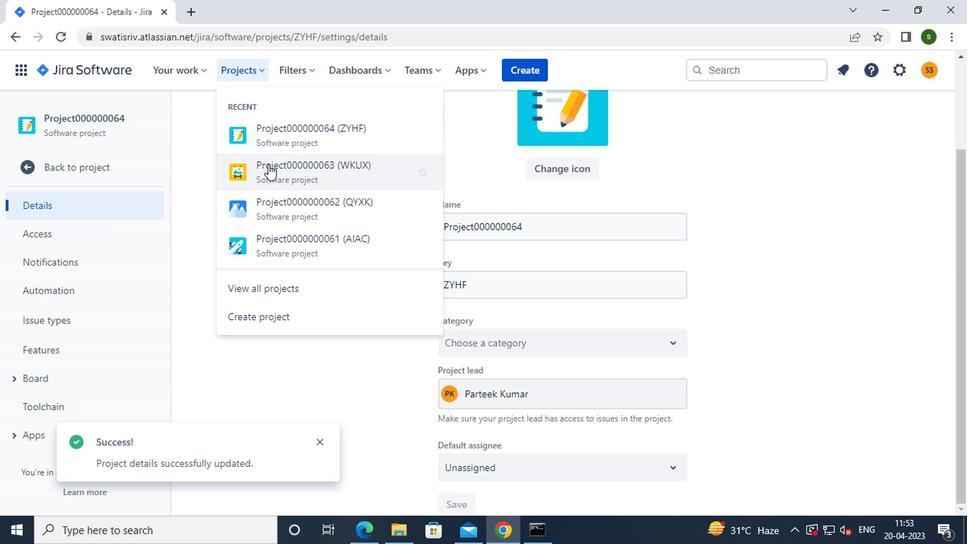 
Action: Mouse moved to (91, 219)
Screenshot: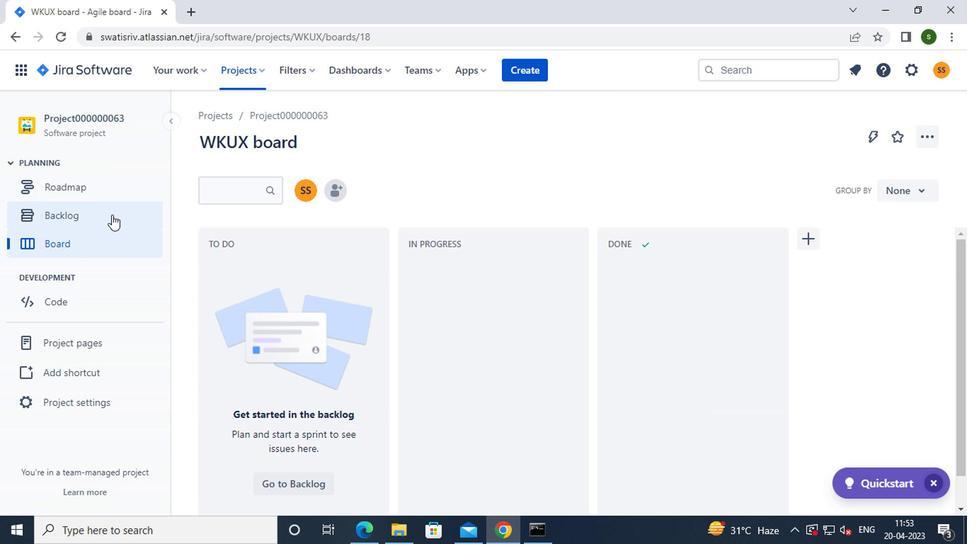
Action: Mouse pressed left at (91, 219)
Screenshot: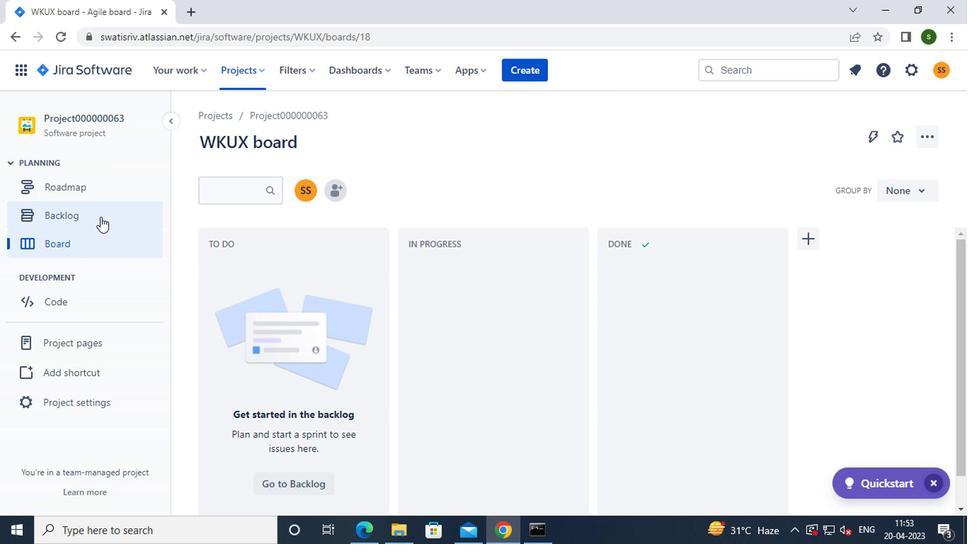 
Action: Mouse moved to (442, 452)
Screenshot: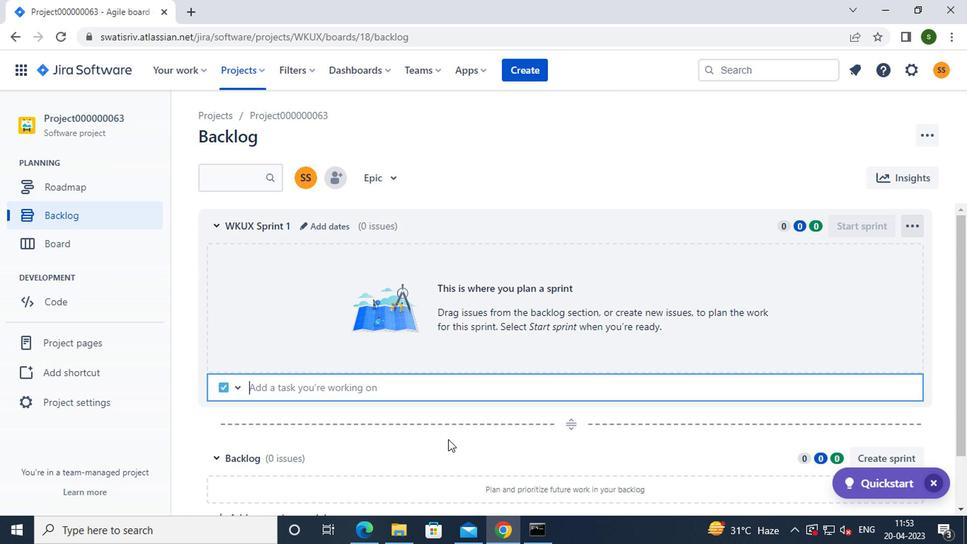 
Action: Mouse pressed left at (442, 452)
Screenshot: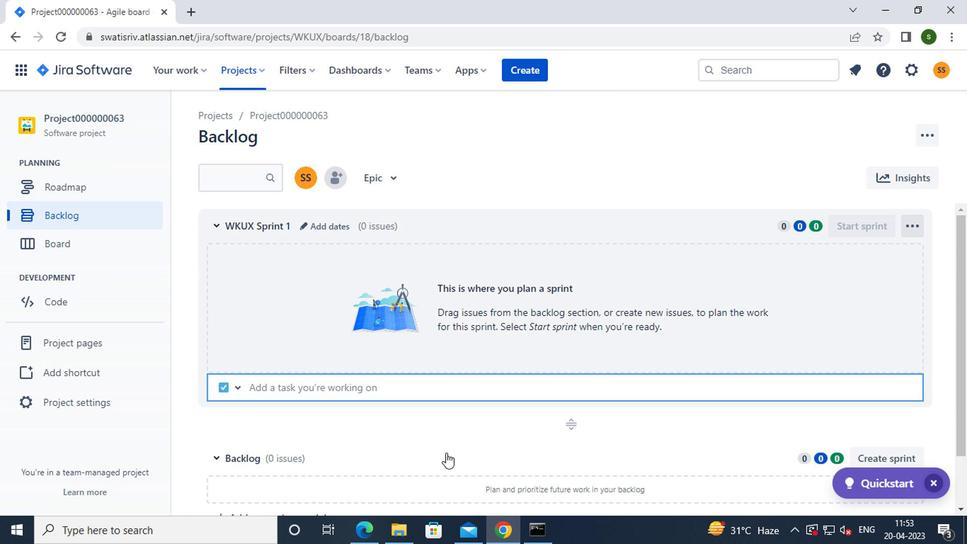 
Action: Mouse moved to (321, 452)
Screenshot: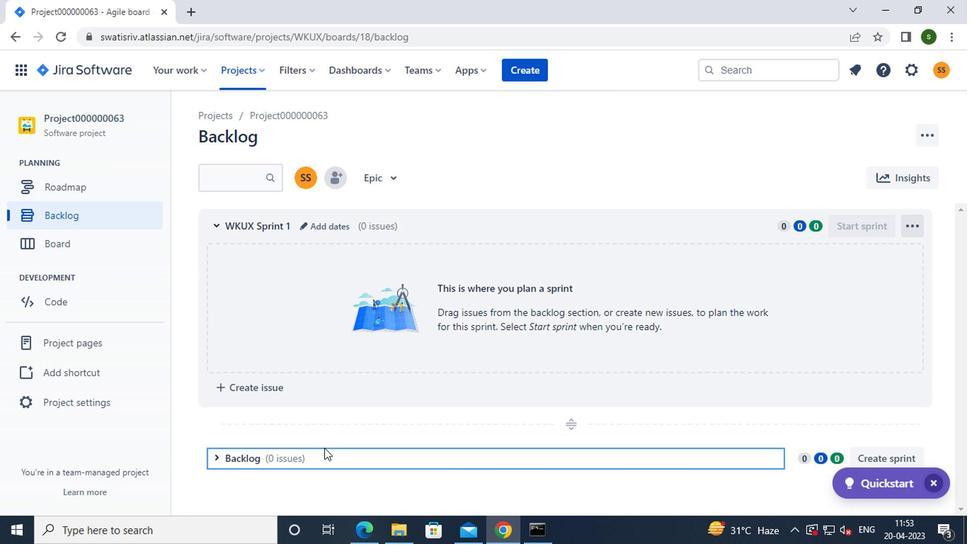 
Action: Mouse pressed left at (321, 452)
Screenshot: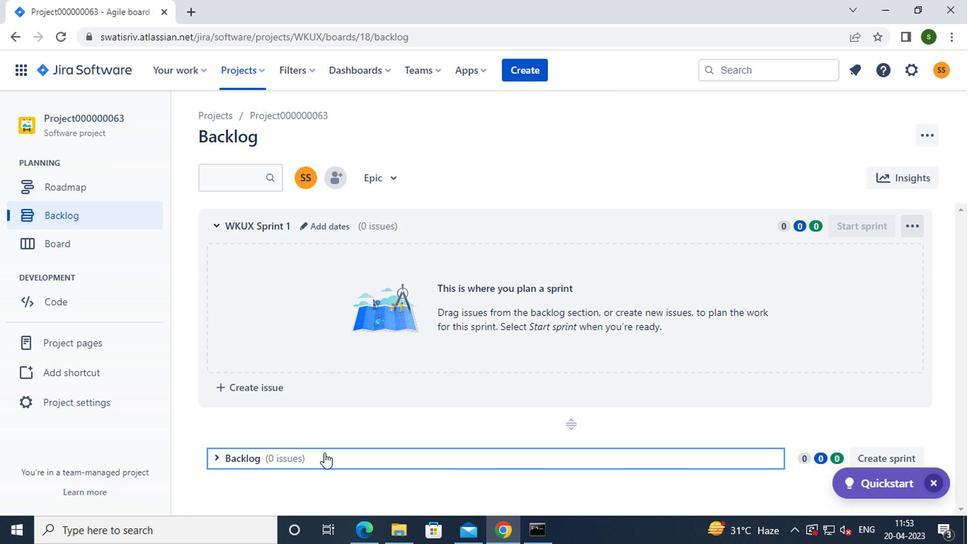 
Action: Mouse moved to (427, 447)
Screenshot: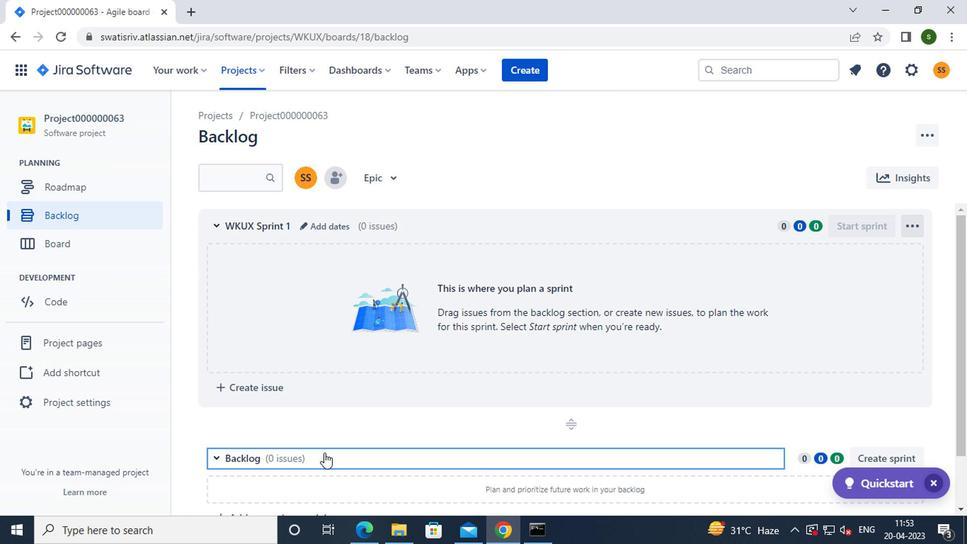 
Action: Mouse scrolled (427, 446) with delta (0, -1)
Screenshot: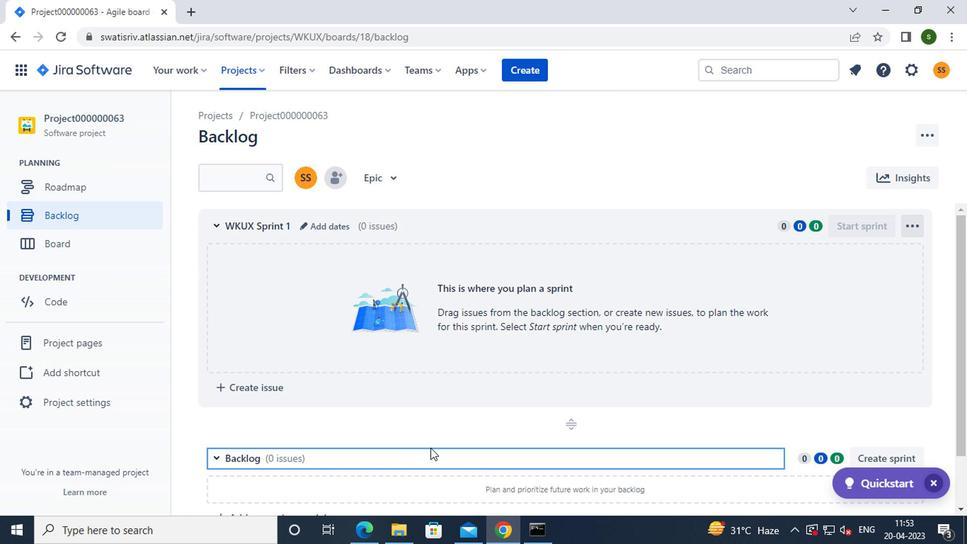 
Action: Mouse moved to (311, 322)
Screenshot: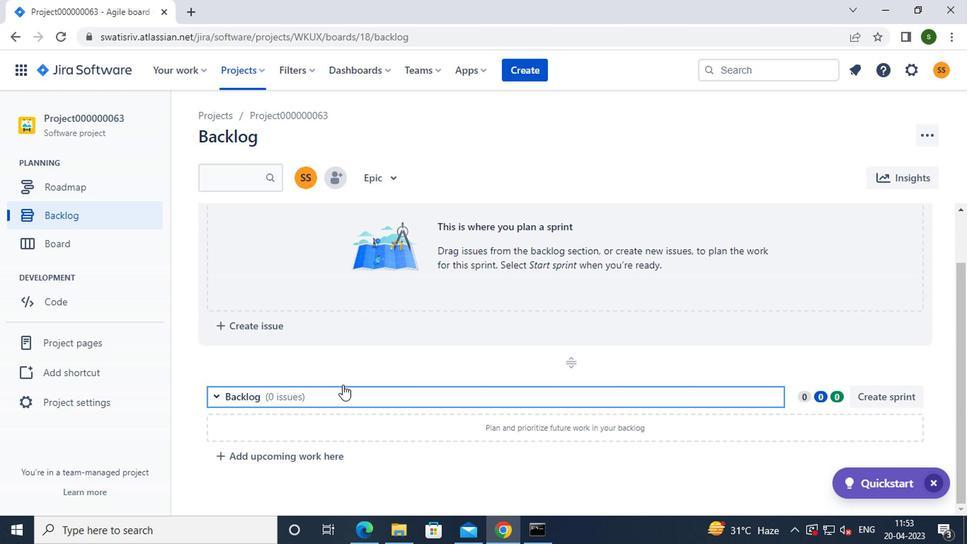 
Action: Mouse pressed left at (311, 322)
Screenshot: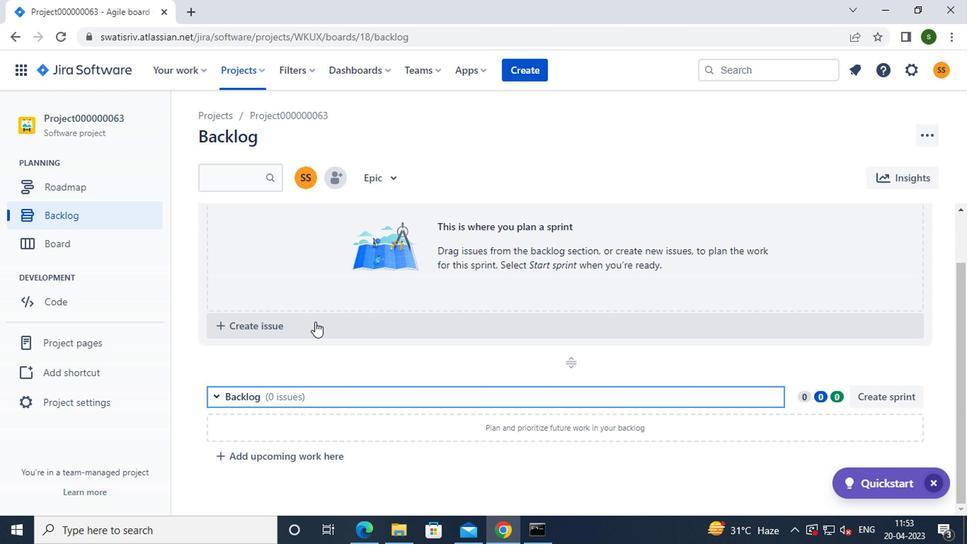 
Action: Mouse moved to (298, 328)
Screenshot: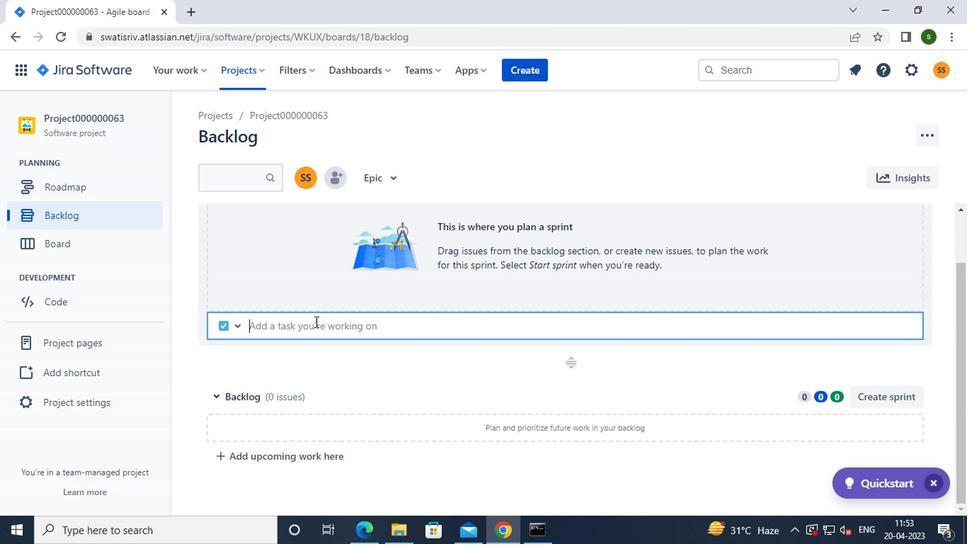 
Action: Key pressed <Key.caps_lock><Key.caps_lock>i<Key.caps_lock>ssue0000000311<Key.enter><Key.f8>
Screenshot: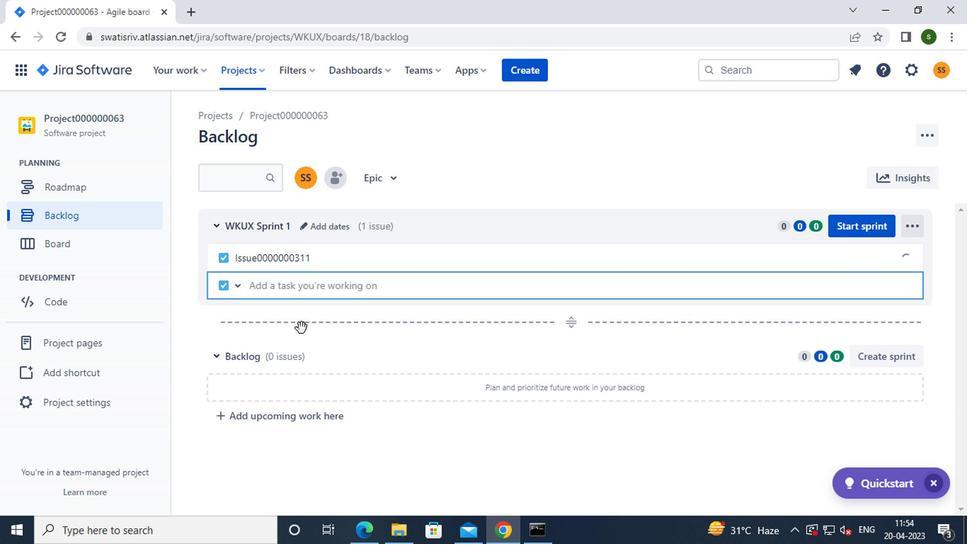 
